 Task: Look for space in Zabīd, Yemen from 10th June, 2023 to 25th June, 2023 for 4 adults in price range Rs.10000 to Rs.15000. Place can be private room with 4 bedrooms having 4 beds and 4 bathrooms. Property type can be house, flat, guest house, hotel. Amenities needed are: wifi, TV, free parkinig on premises, gym, breakfast. Booking option can be shelf check-in. Required host language is English.
Action: Mouse moved to (456, 96)
Screenshot: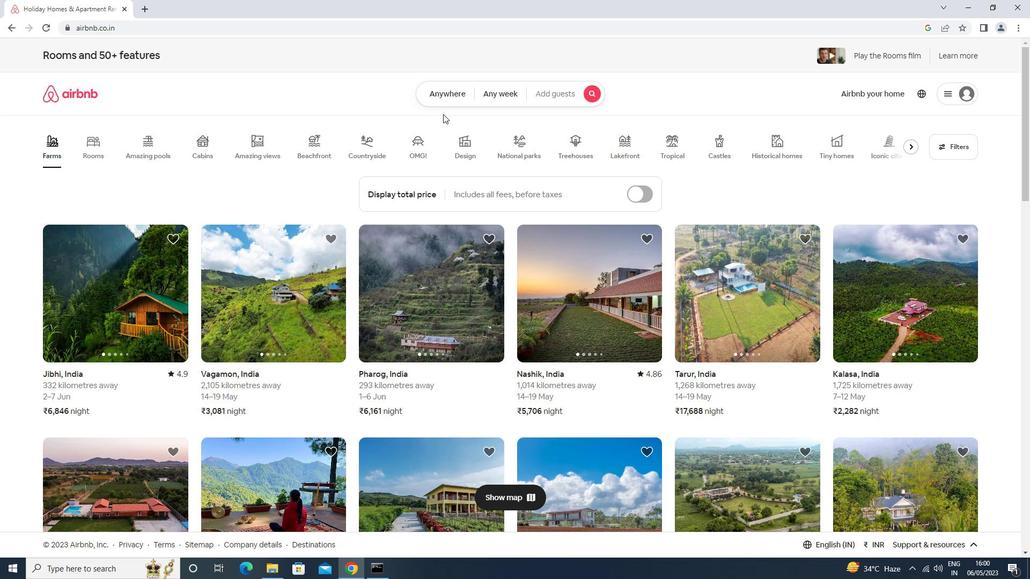 
Action: Mouse pressed left at (456, 96)
Screenshot: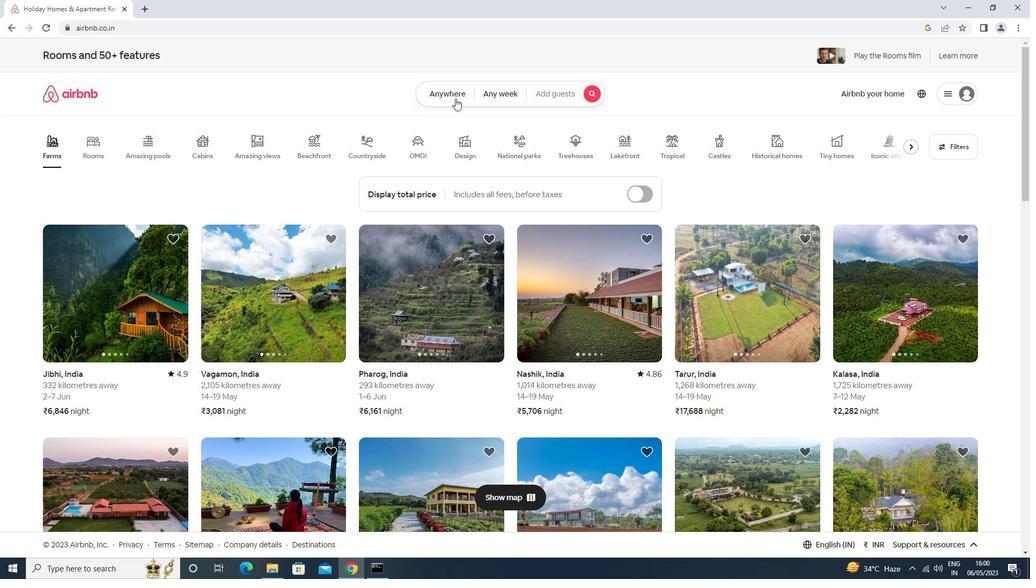 
Action: Mouse moved to (392, 125)
Screenshot: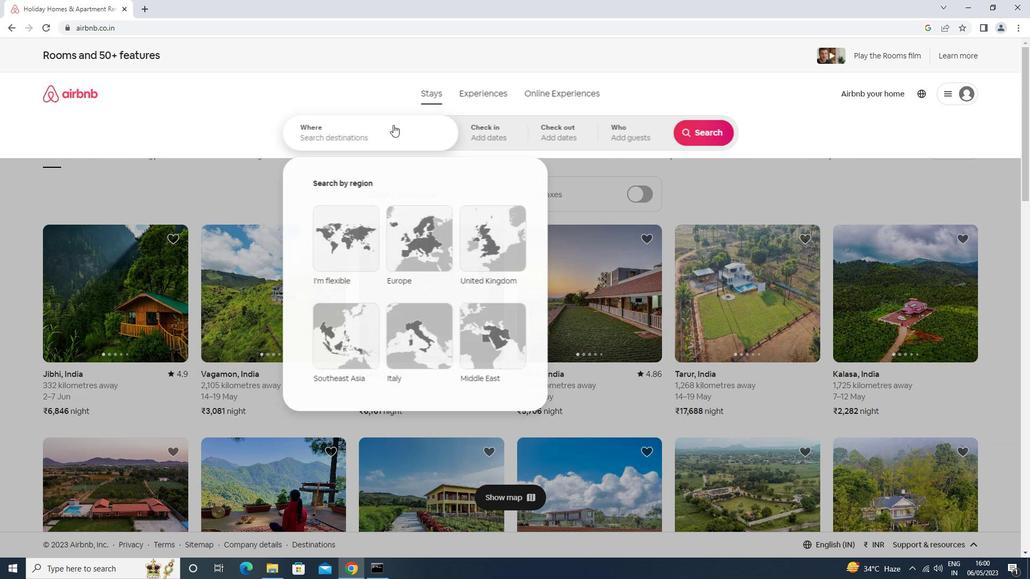 
Action: Mouse pressed left at (392, 125)
Screenshot: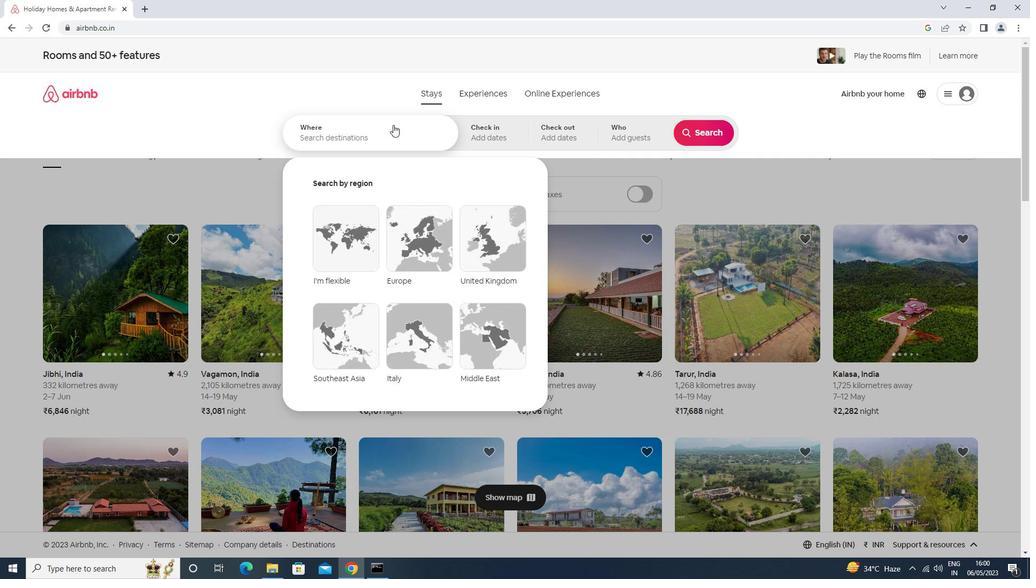 
Action: Key pressed <Key.shift>ZABID,<Key.space><Key.shift>K<Key.backspace><Key.shift>YEMEN<Key.down><Key.enter>
Screenshot: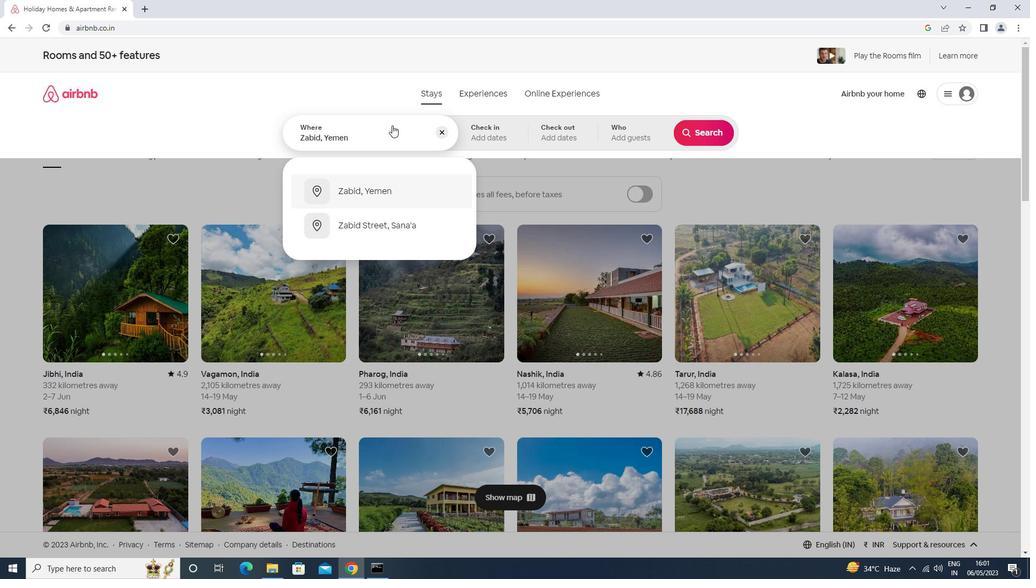 
Action: Mouse moved to (698, 290)
Screenshot: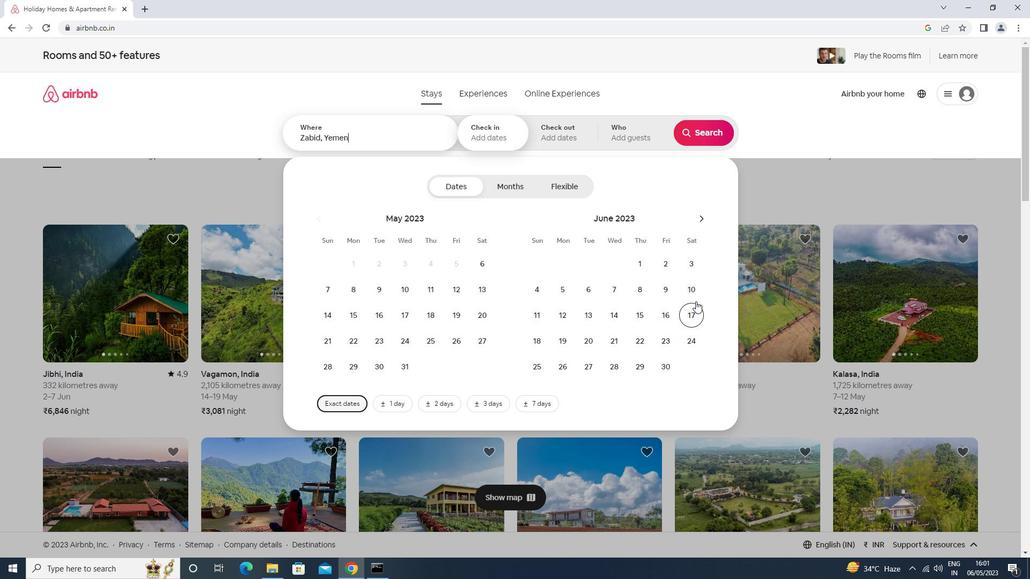 
Action: Mouse pressed left at (698, 290)
Screenshot: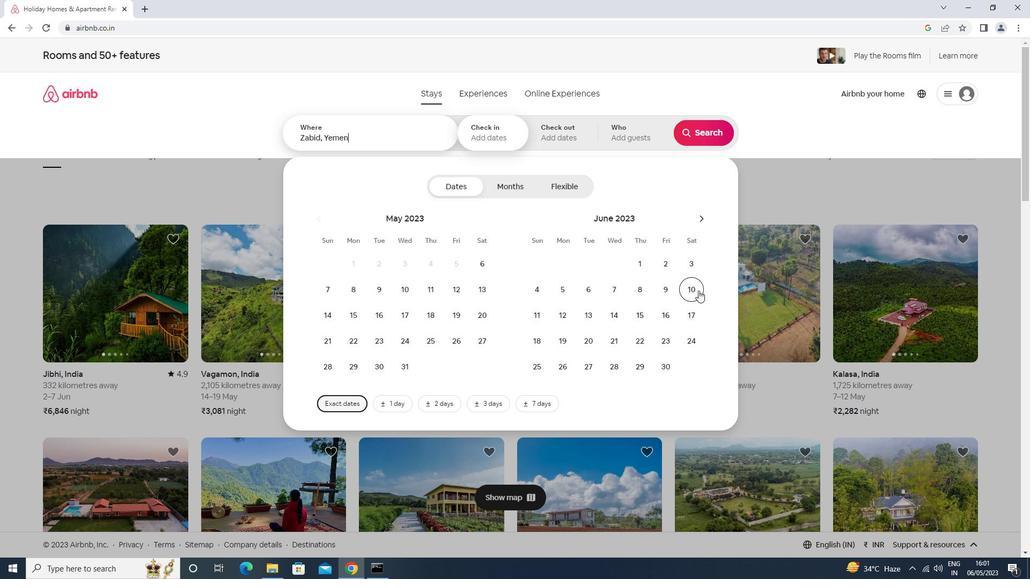
Action: Mouse moved to (531, 363)
Screenshot: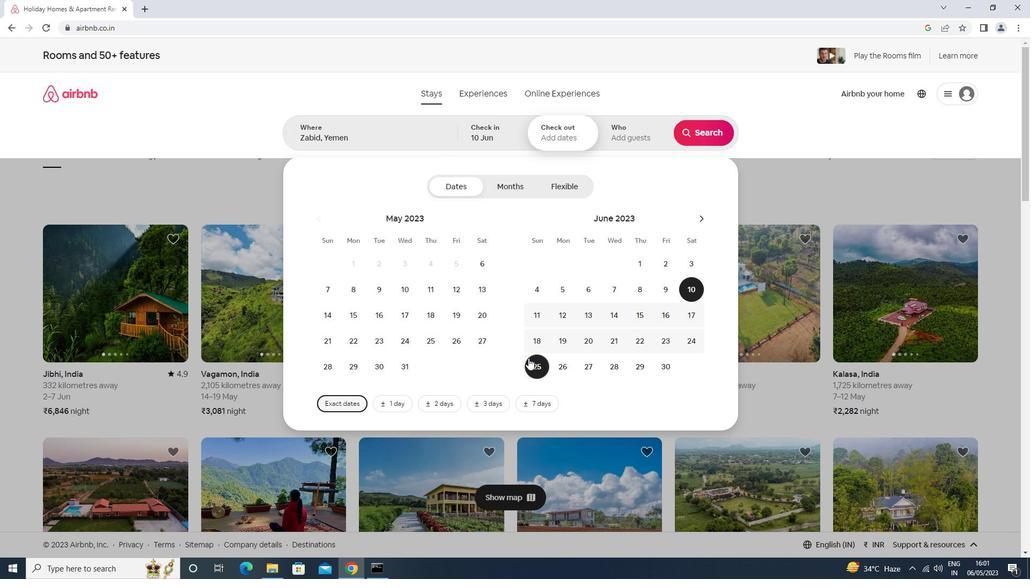 
Action: Mouse pressed left at (531, 363)
Screenshot: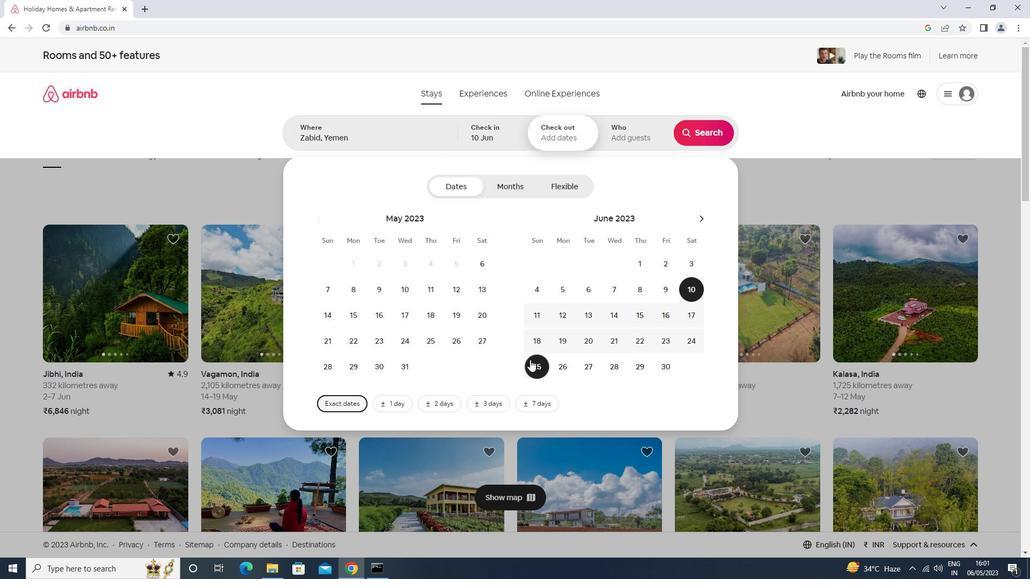 
Action: Mouse moved to (623, 137)
Screenshot: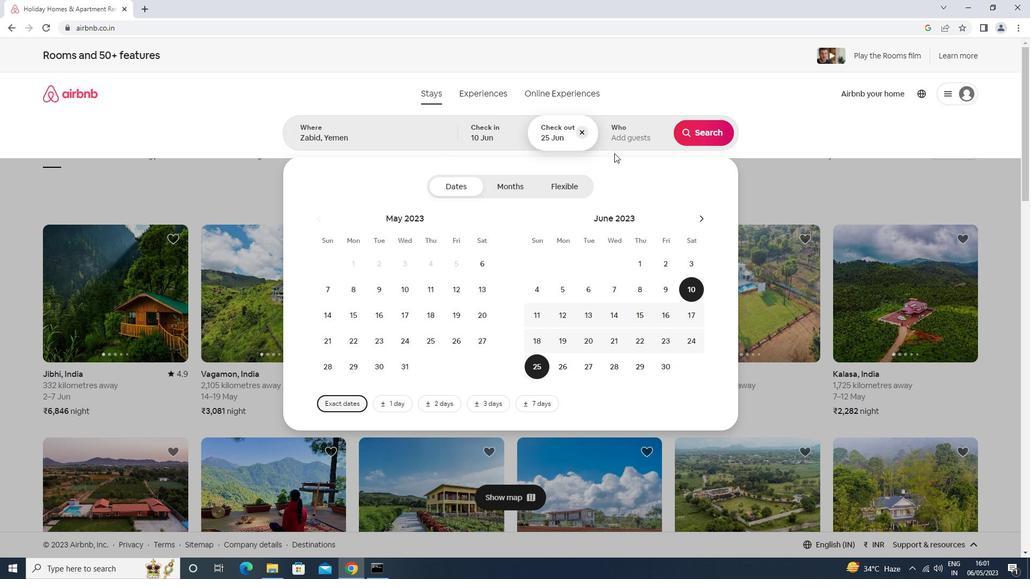 
Action: Mouse pressed left at (623, 137)
Screenshot: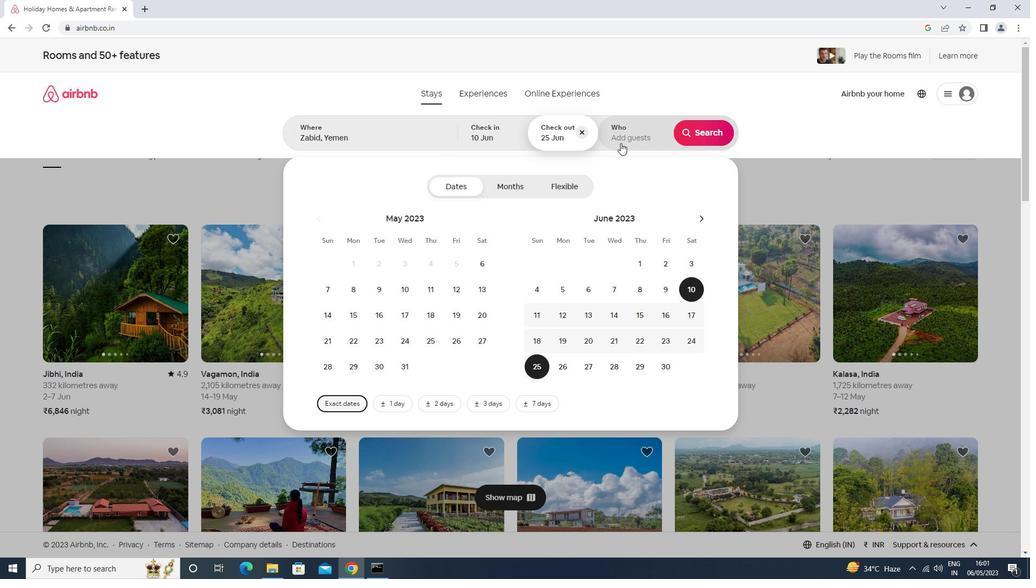 
Action: Mouse moved to (711, 188)
Screenshot: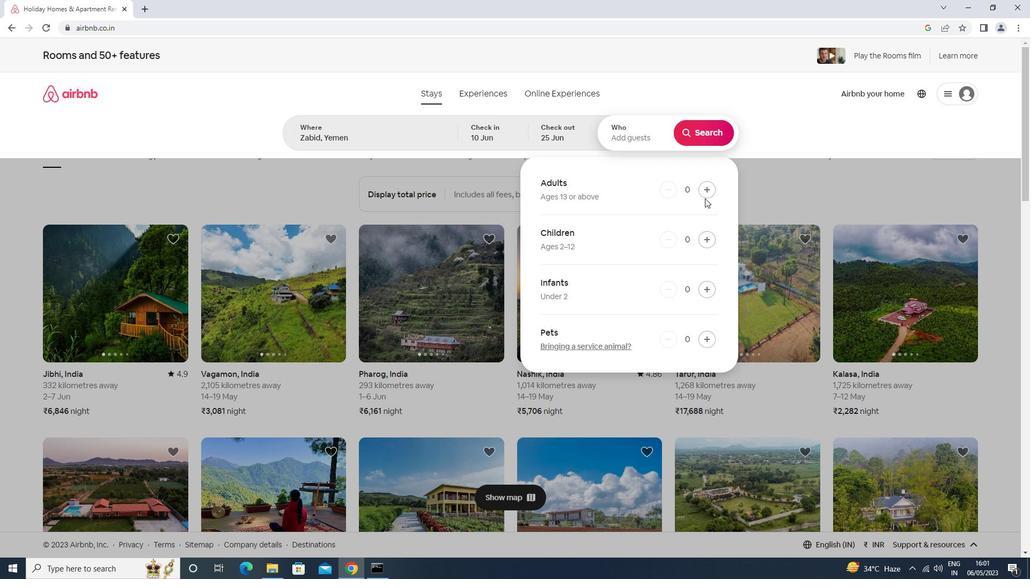 
Action: Mouse pressed left at (711, 188)
Screenshot: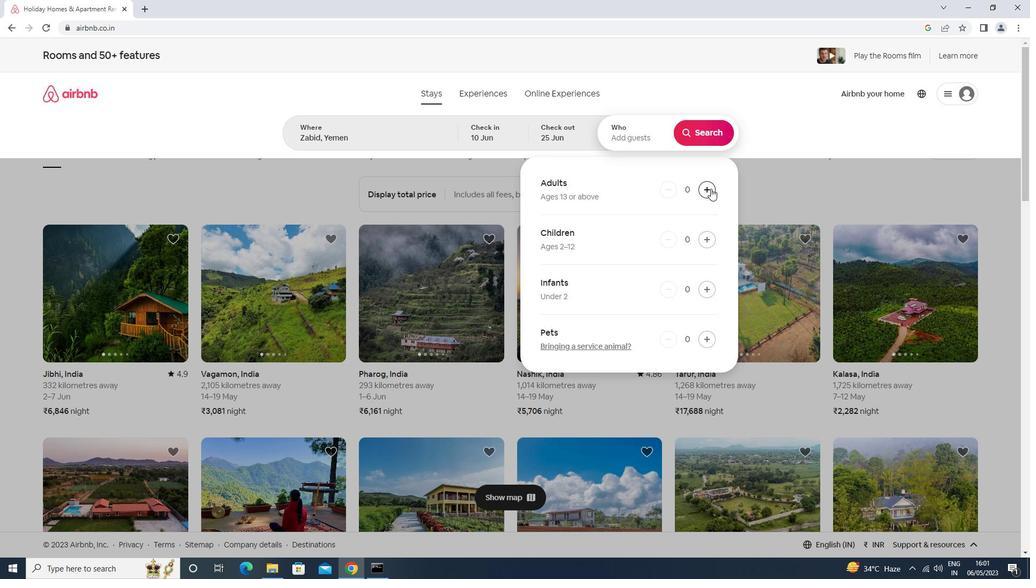 
Action: Mouse pressed left at (711, 188)
Screenshot: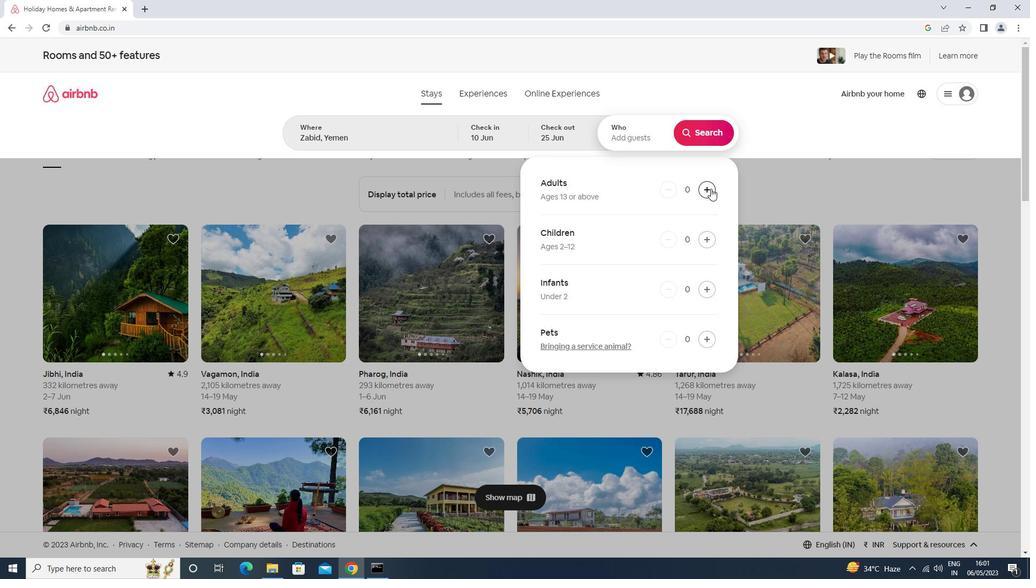
Action: Mouse pressed left at (711, 188)
Screenshot: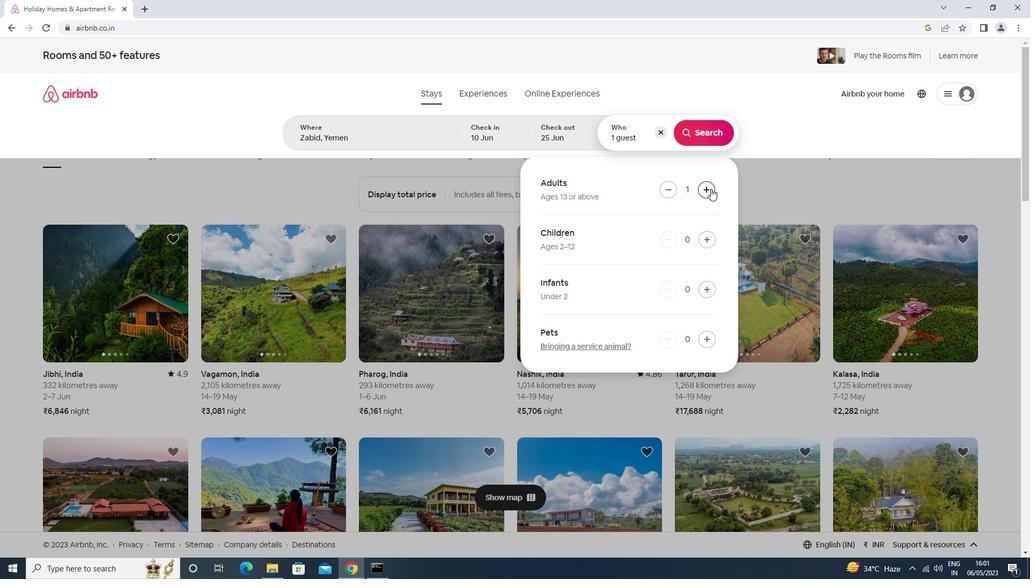 
Action: Mouse pressed left at (711, 188)
Screenshot: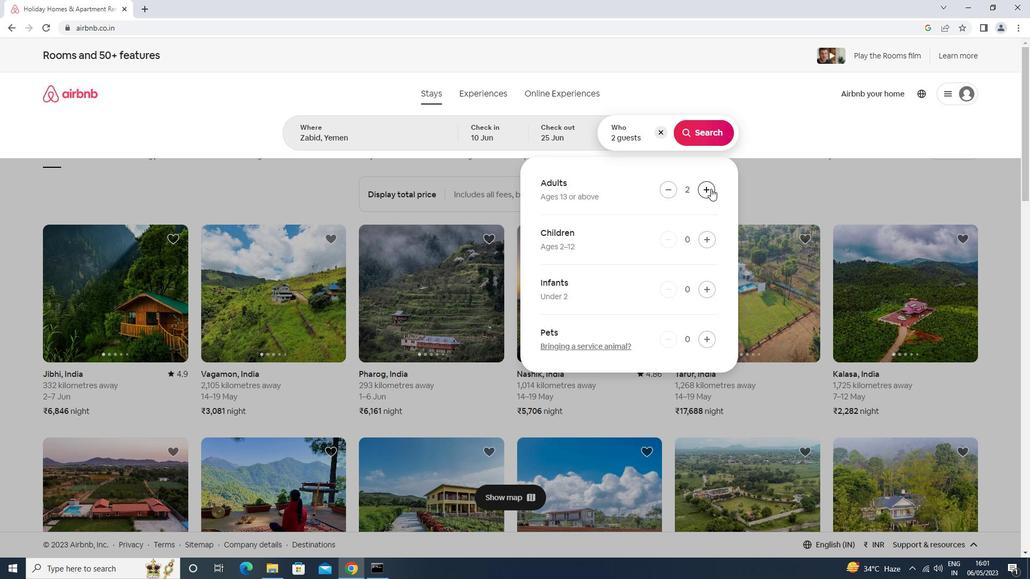 
Action: Mouse moved to (694, 133)
Screenshot: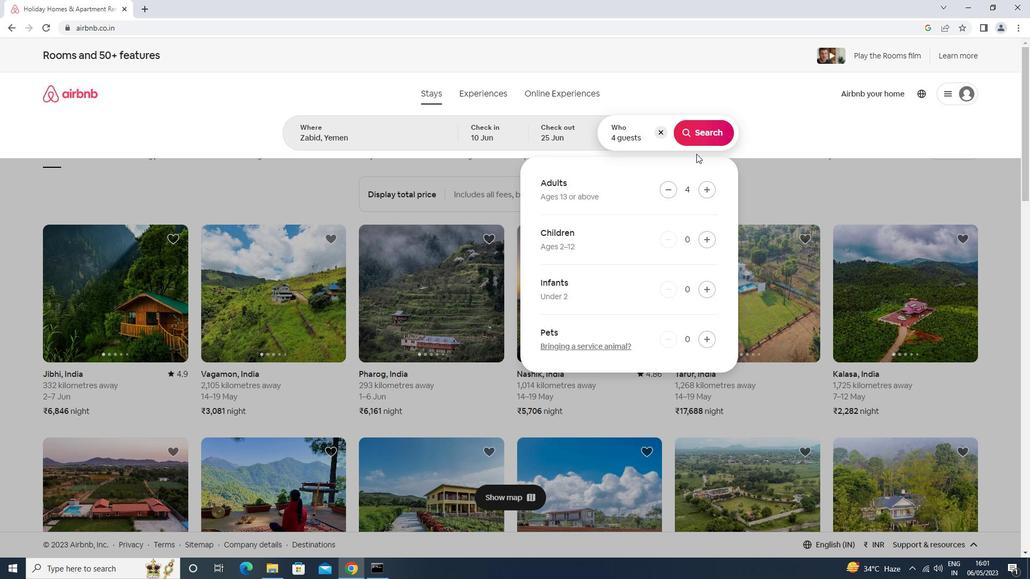
Action: Mouse pressed left at (694, 133)
Screenshot: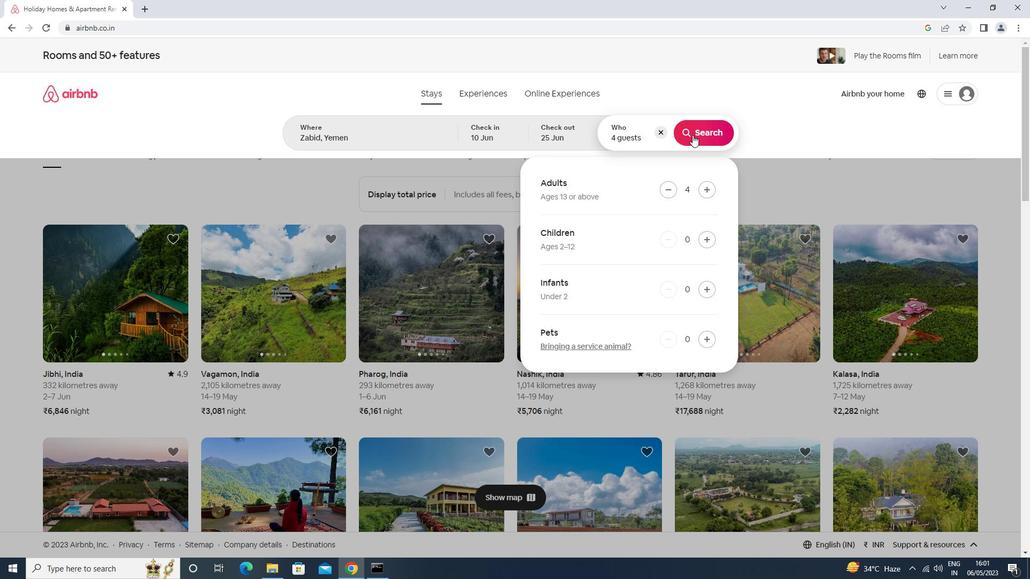 
Action: Mouse moved to (978, 102)
Screenshot: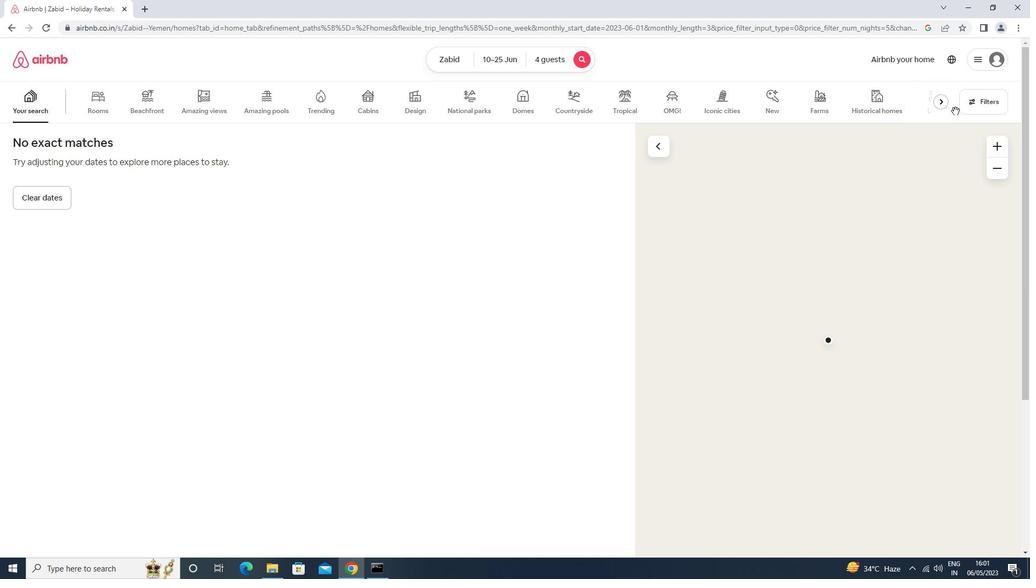
Action: Mouse pressed left at (978, 102)
Screenshot: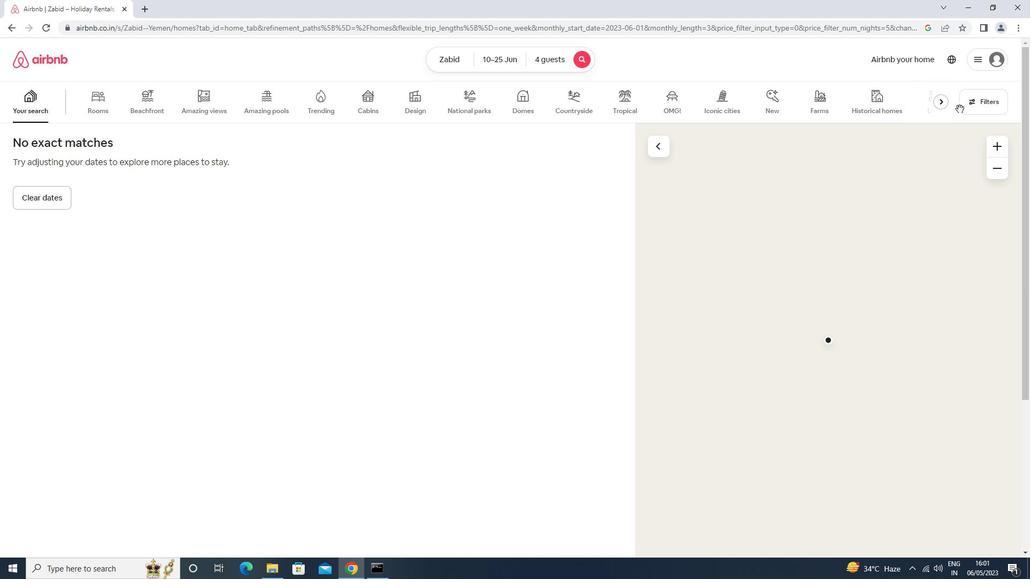 
Action: Mouse moved to (410, 369)
Screenshot: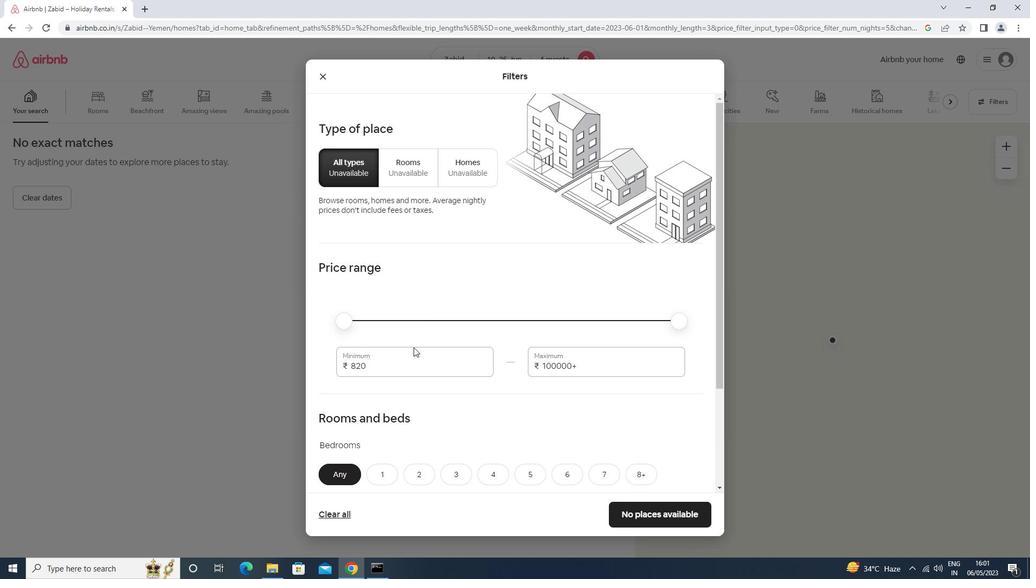 
Action: Mouse pressed left at (410, 369)
Screenshot: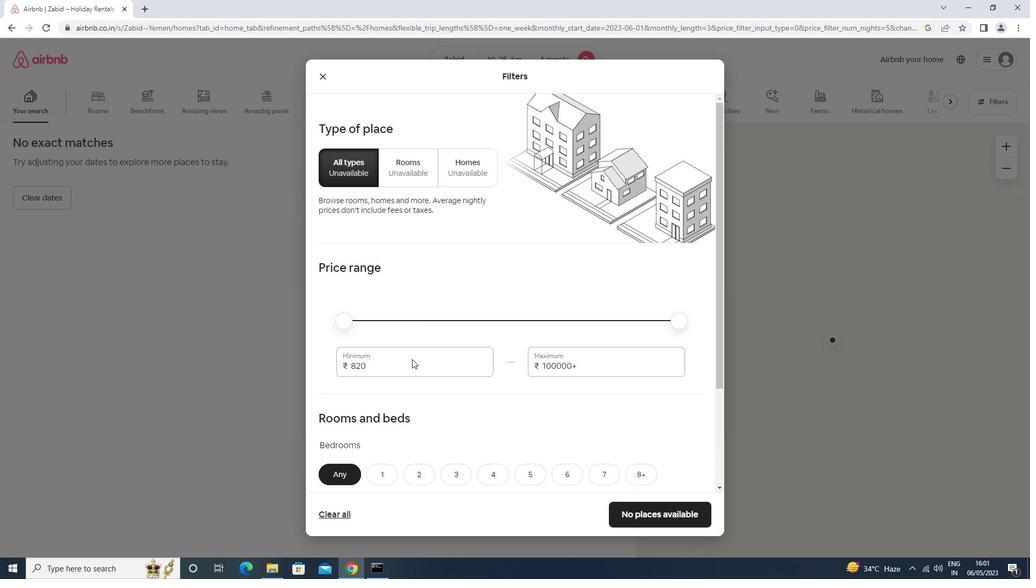 
Action: Mouse moved to (410, 369)
Screenshot: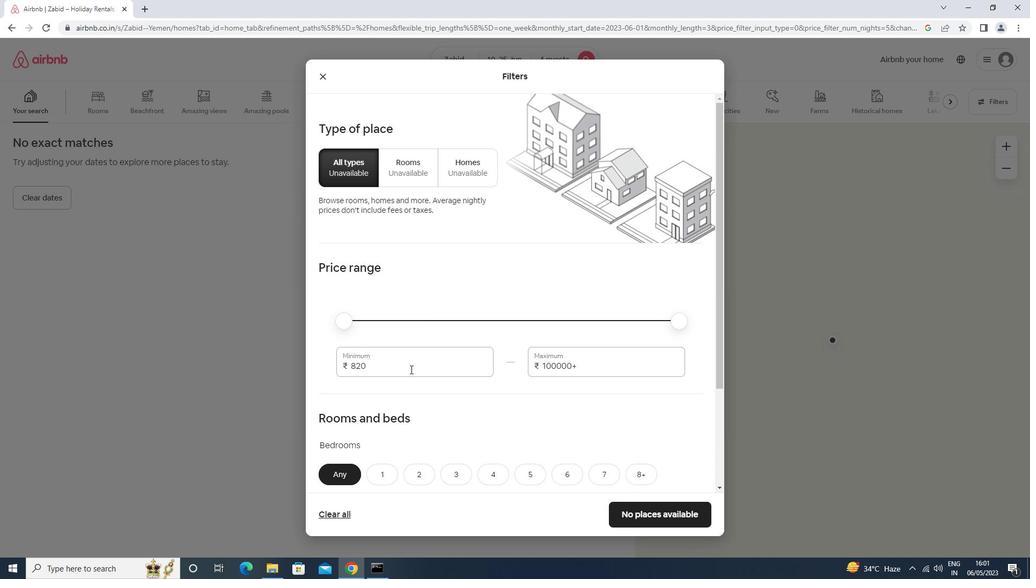 
Action: Key pressed <Key.backspace><Key.backspace><Key.backspace><Key.f12>10000<Key.tab>15000
Screenshot: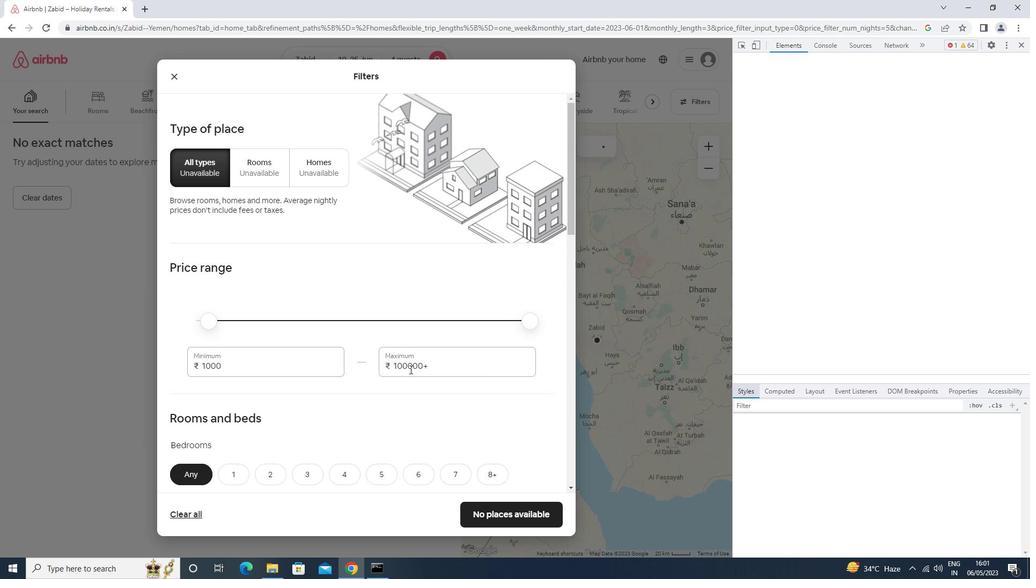 
Action: Mouse scrolled (410, 369) with delta (0, 0)
Screenshot: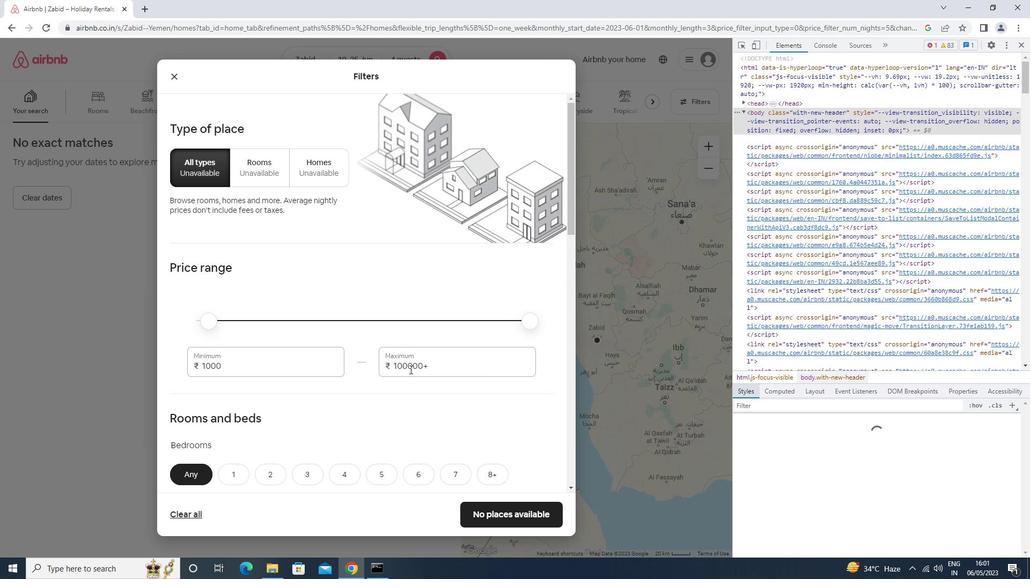 
Action: Mouse scrolled (410, 369) with delta (0, 0)
Screenshot: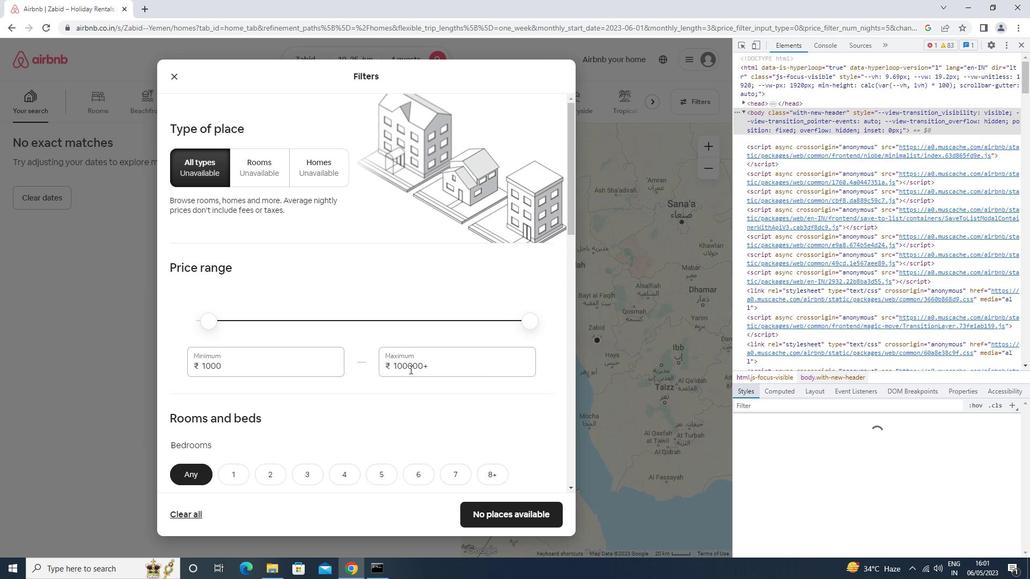 
Action: Mouse scrolled (410, 369) with delta (0, 0)
Screenshot: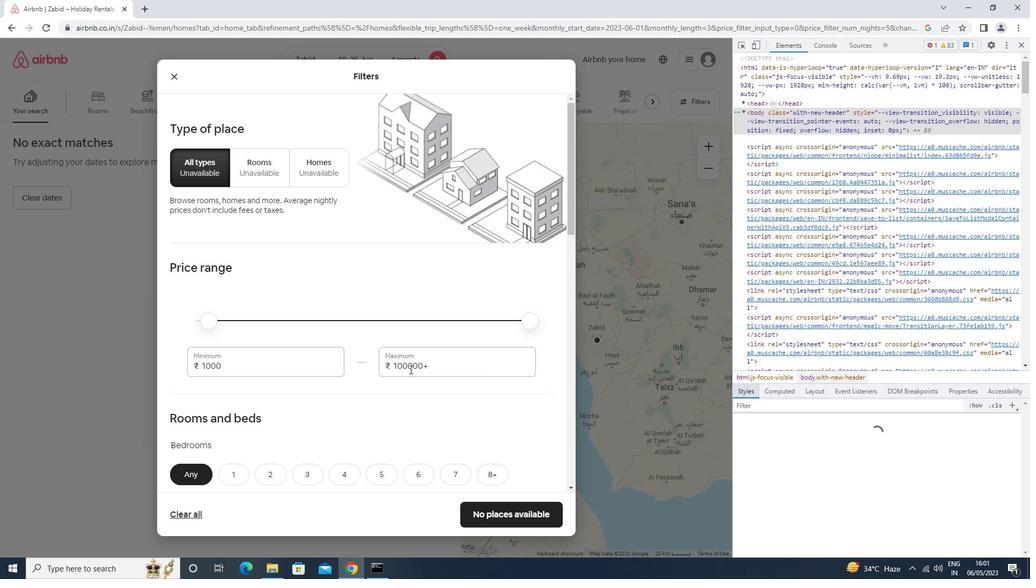 
Action: Mouse scrolled (410, 369) with delta (0, 0)
Screenshot: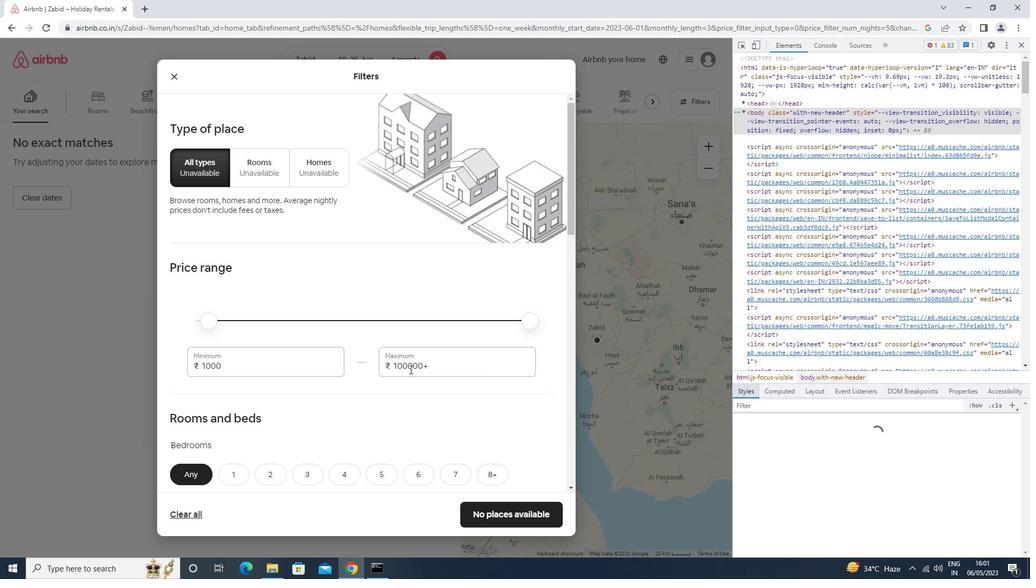 
Action: Mouse scrolled (410, 369) with delta (0, 0)
Screenshot: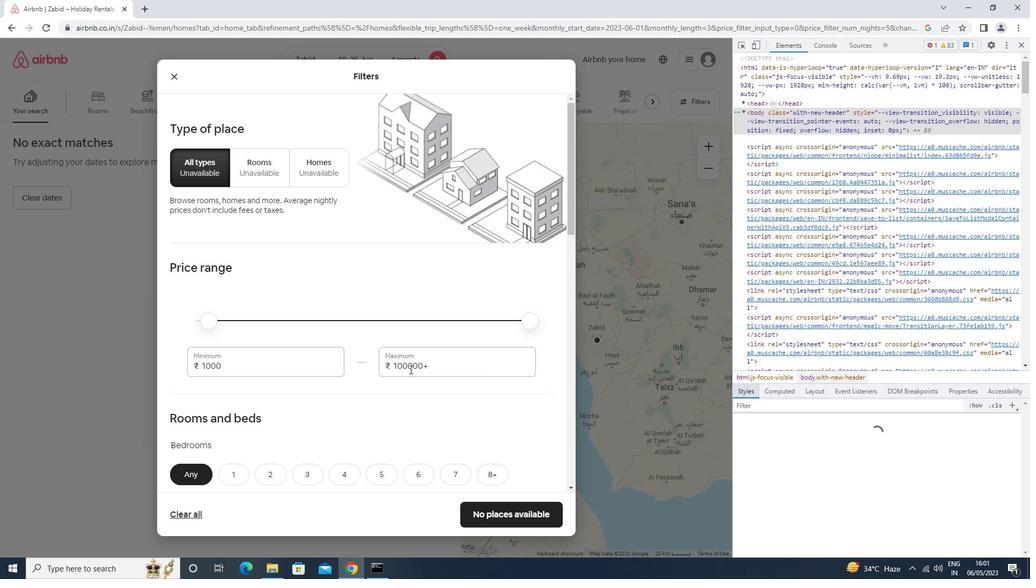 
Action: Mouse moved to (332, 205)
Screenshot: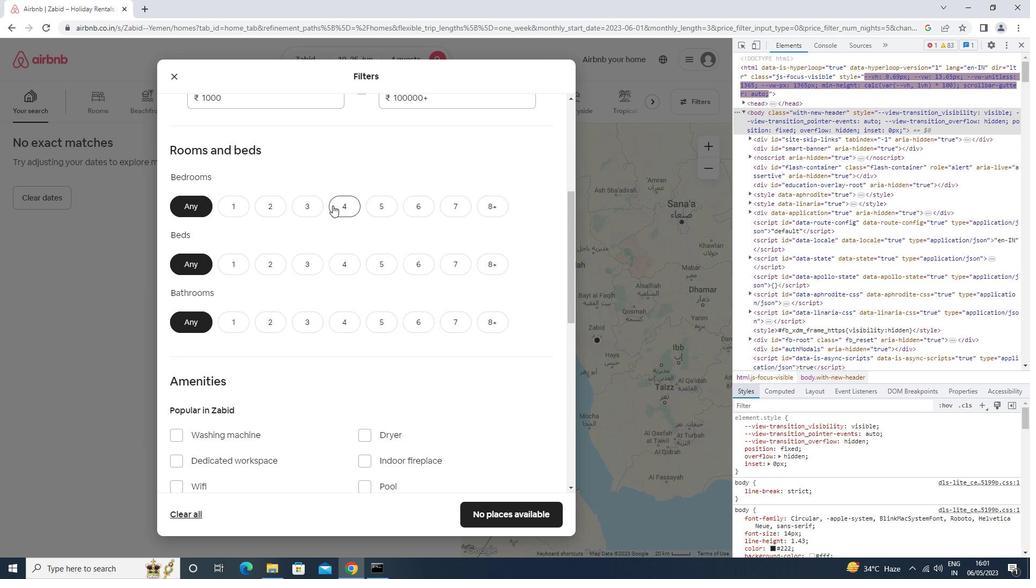 
Action: Mouse pressed left at (332, 205)
Screenshot: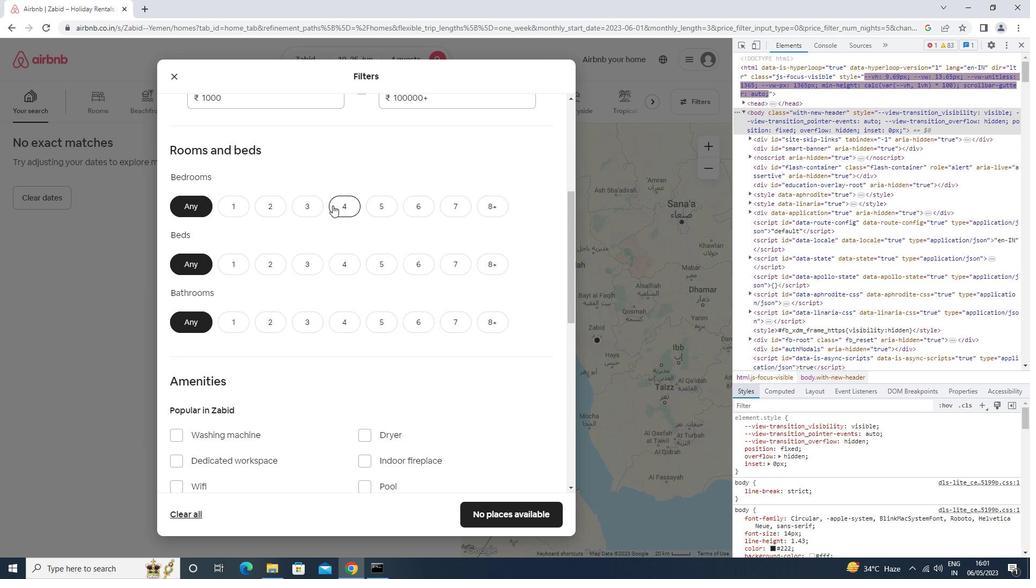 
Action: Mouse moved to (336, 260)
Screenshot: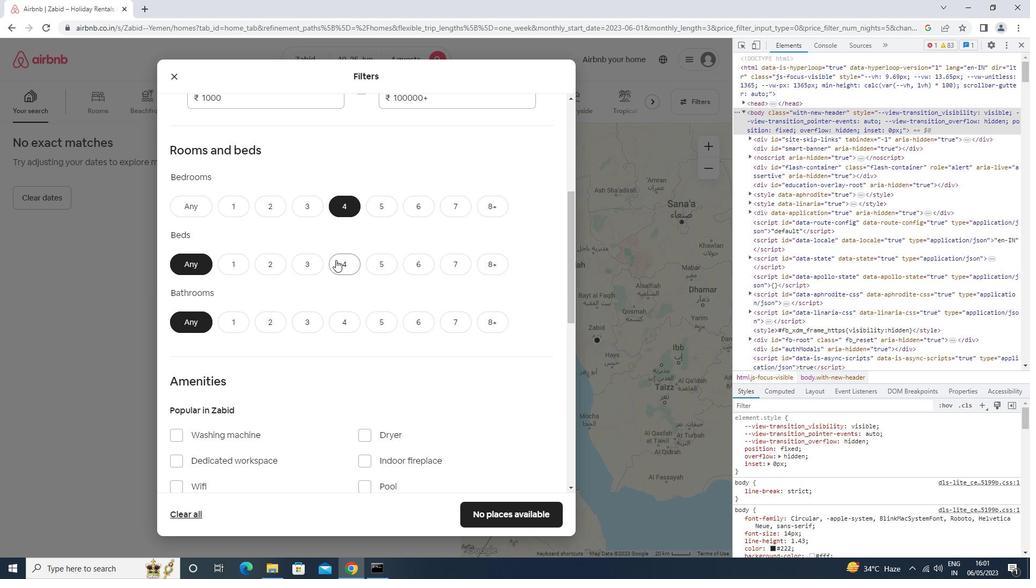 
Action: Mouse pressed left at (336, 260)
Screenshot: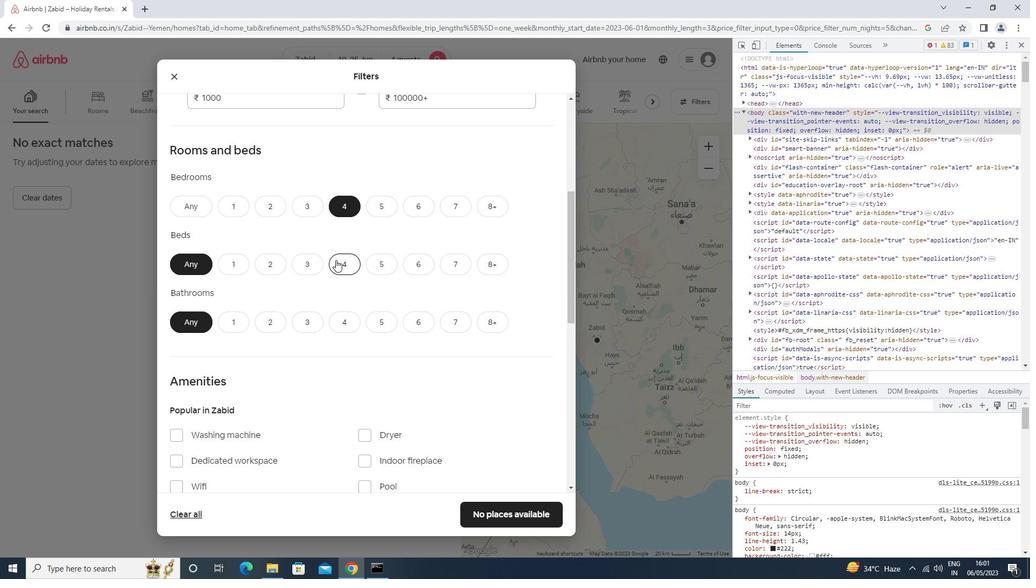 
Action: Mouse moved to (347, 324)
Screenshot: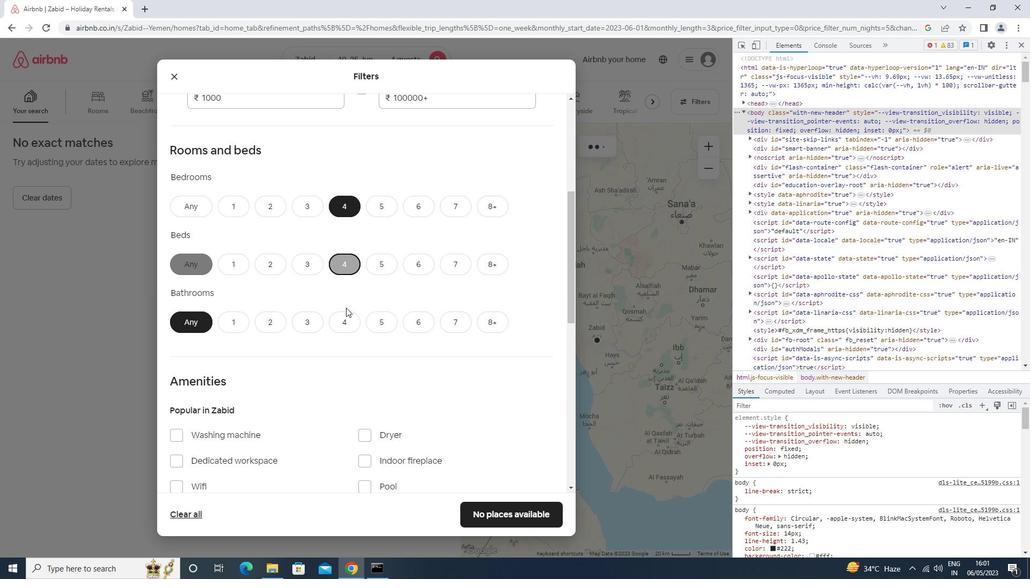 
Action: Mouse pressed left at (347, 324)
Screenshot: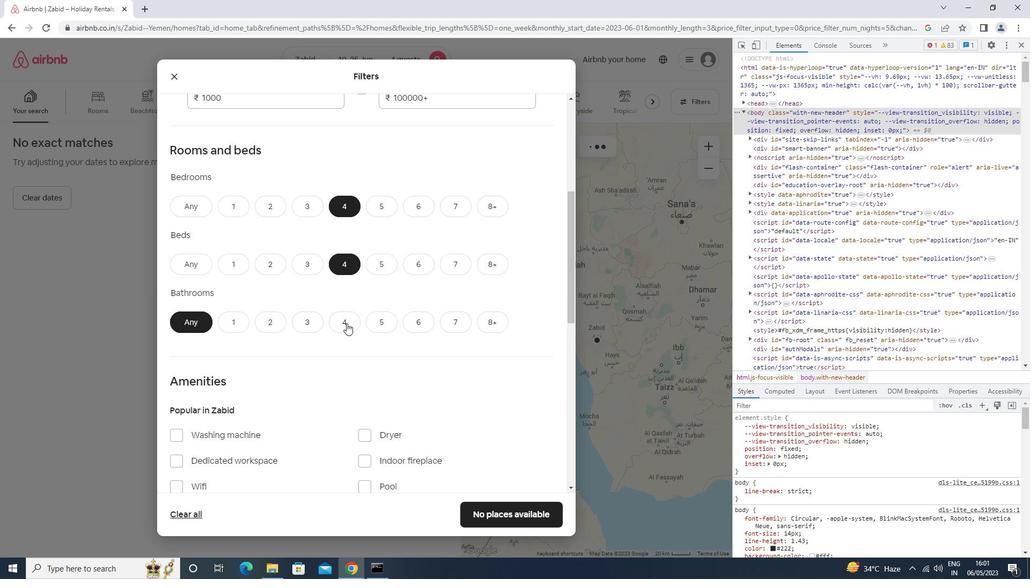 
Action: Mouse moved to (347, 321)
Screenshot: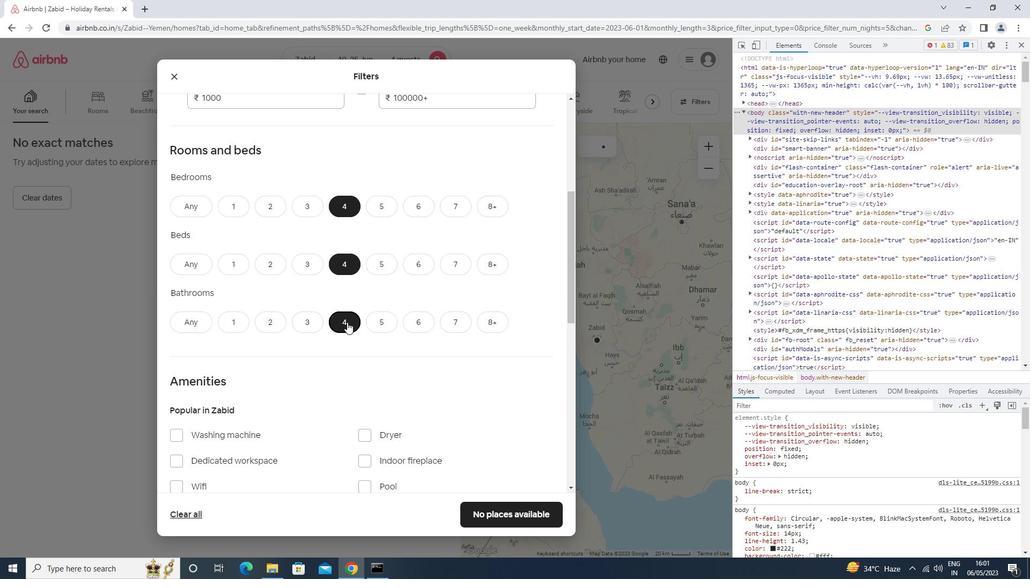 
Action: Mouse scrolled (347, 320) with delta (0, 0)
Screenshot: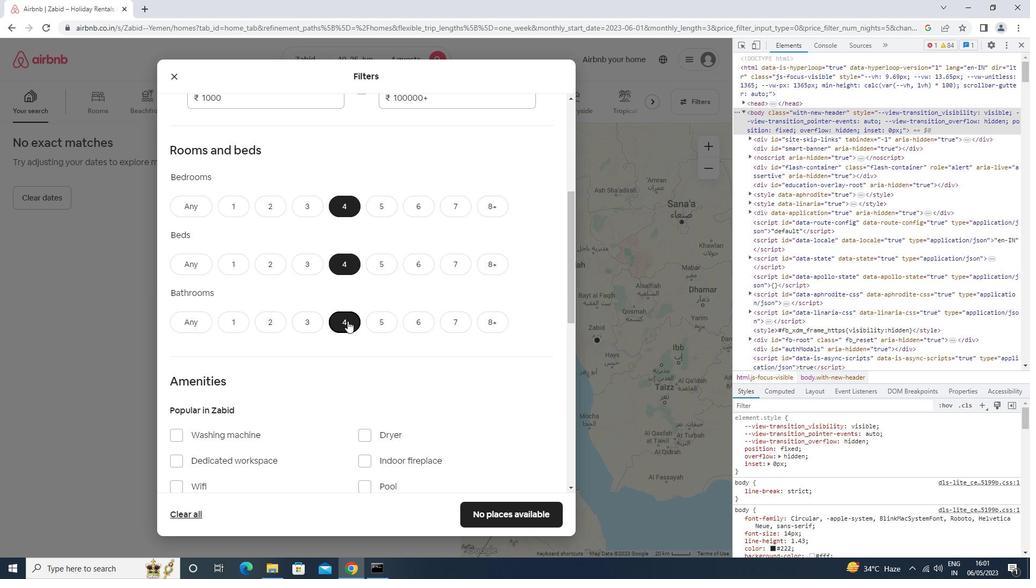 
Action: Mouse scrolled (347, 320) with delta (0, 0)
Screenshot: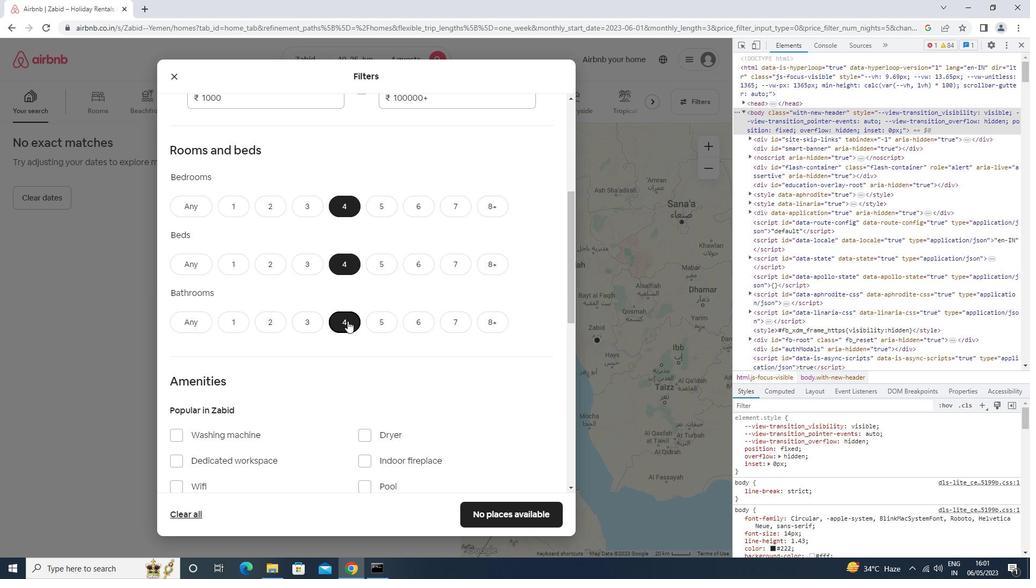 
Action: Mouse scrolled (347, 320) with delta (0, 0)
Screenshot: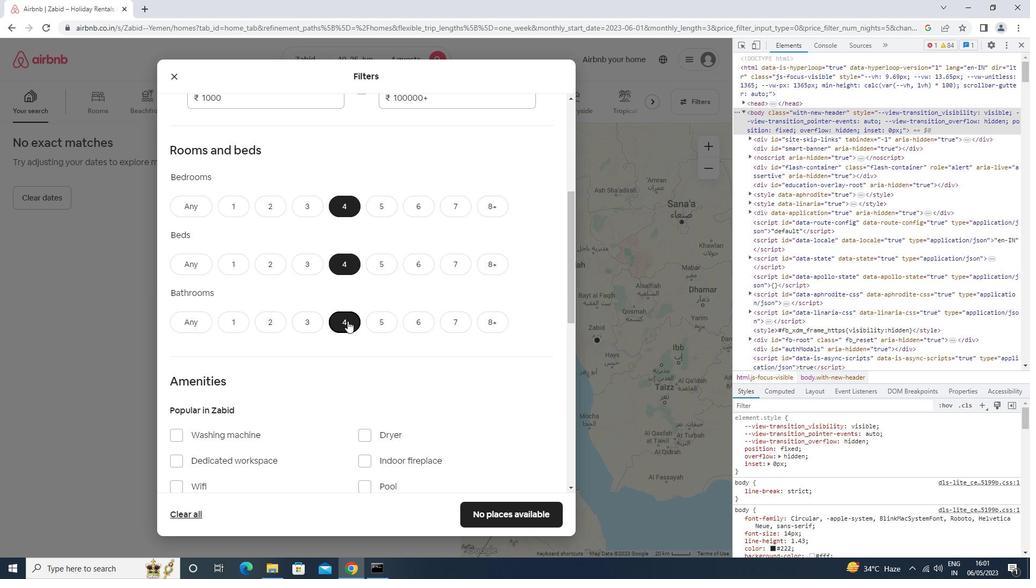 
Action: Mouse moved to (198, 347)
Screenshot: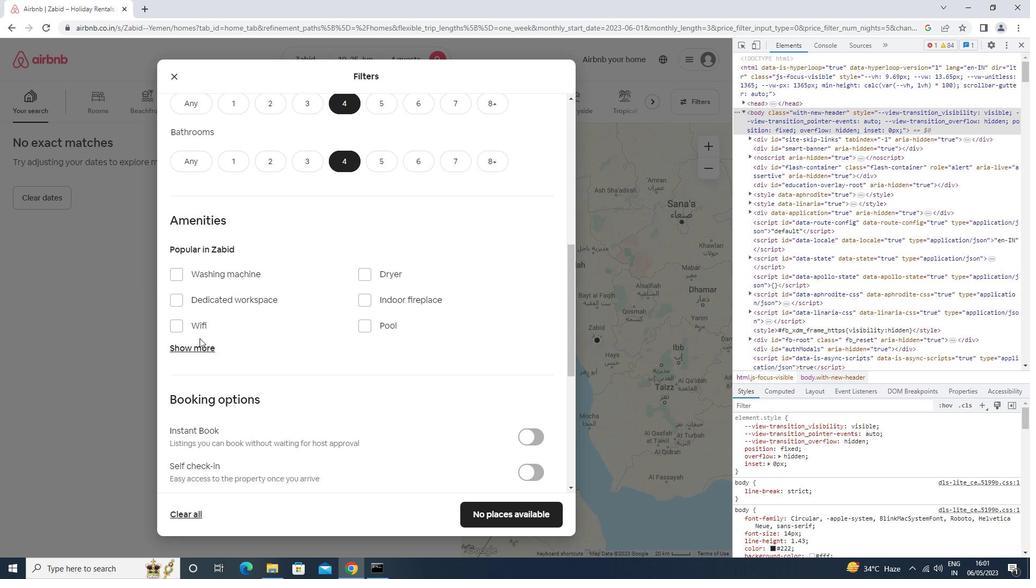 
Action: Mouse pressed left at (198, 347)
Screenshot: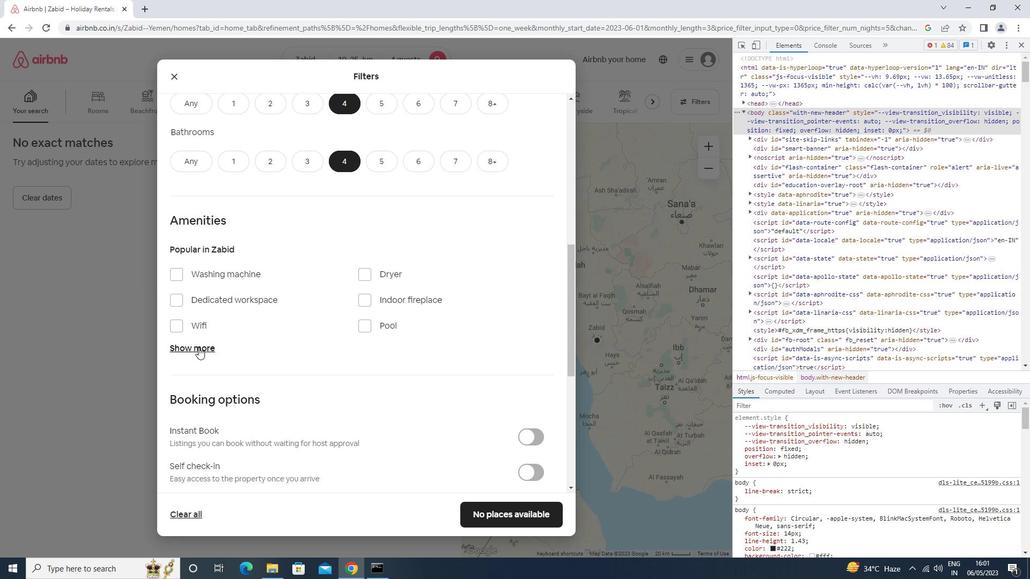 
Action: Mouse moved to (206, 328)
Screenshot: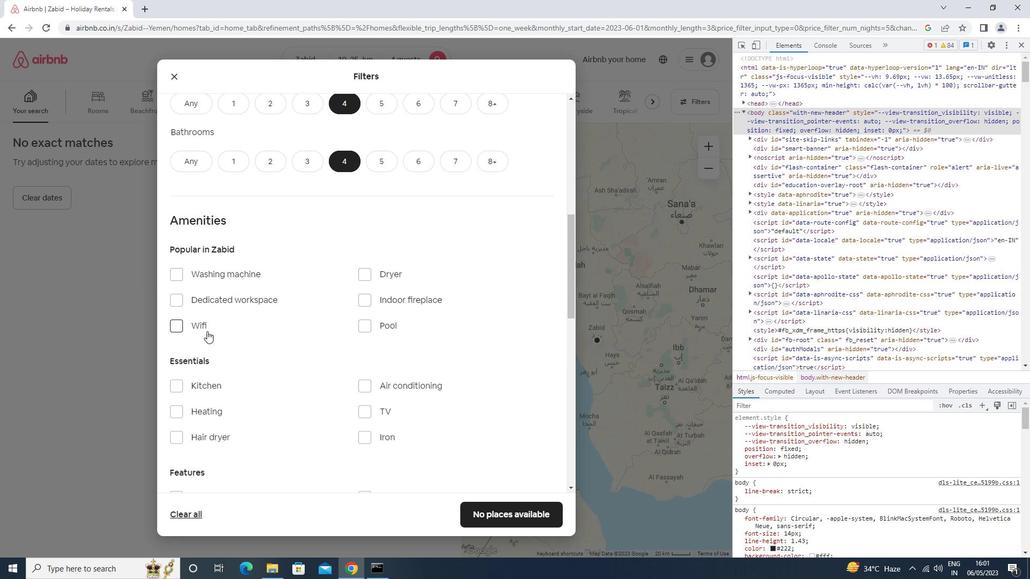 
Action: Mouse pressed left at (206, 328)
Screenshot: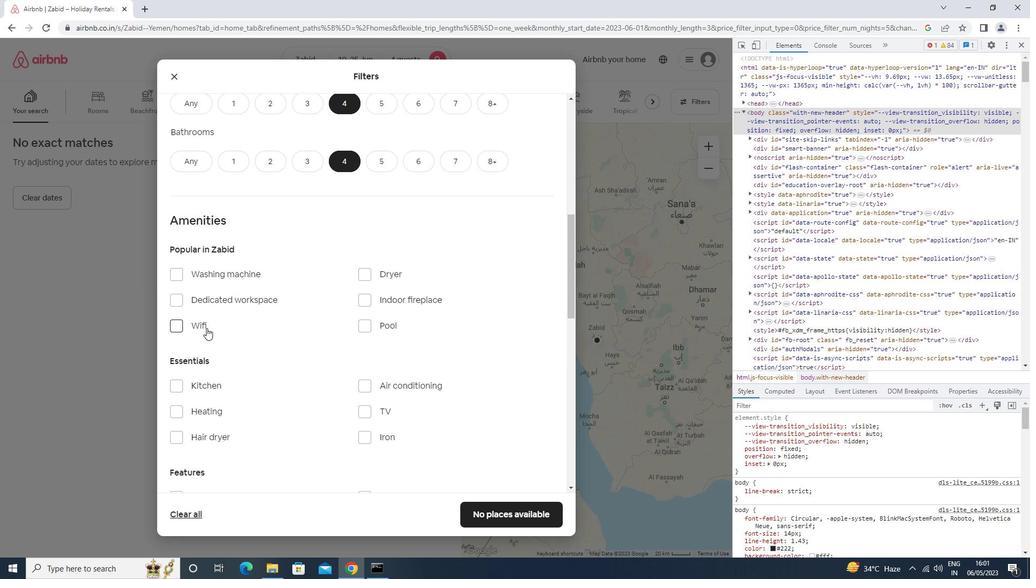 
Action: Mouse moved to (339, 346)
Screenshot: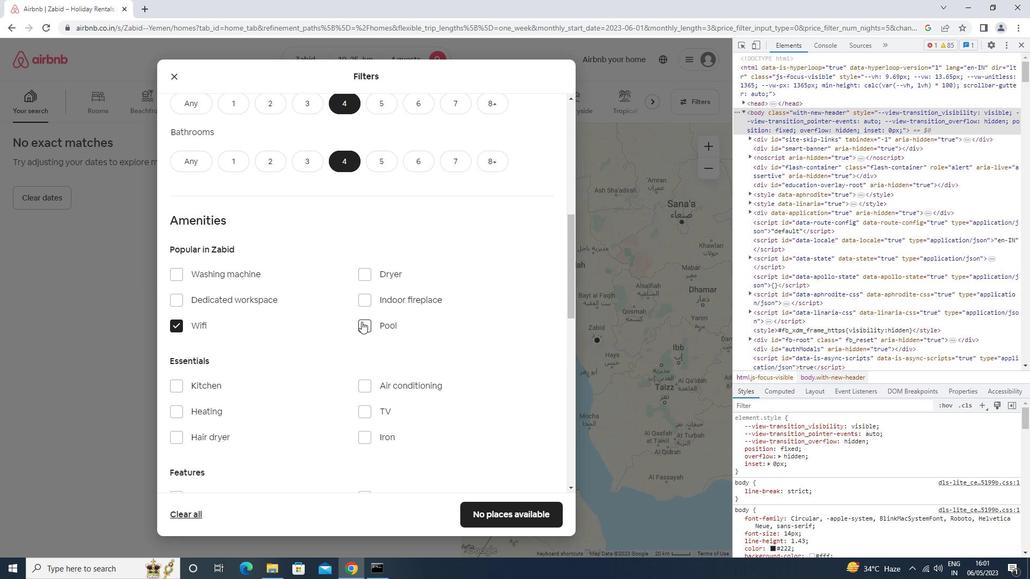 
Action: Mouse scrolled (339, 346) with delta (0, 0)
Screenshot: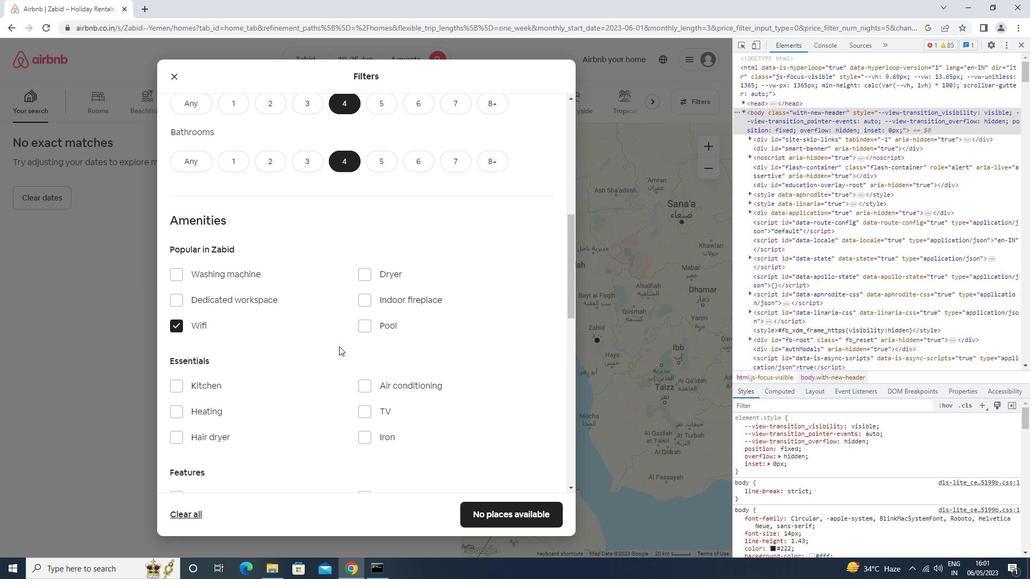
Action: Mouse scrolled (339, 346) with delta (0, 0)
Screenshot: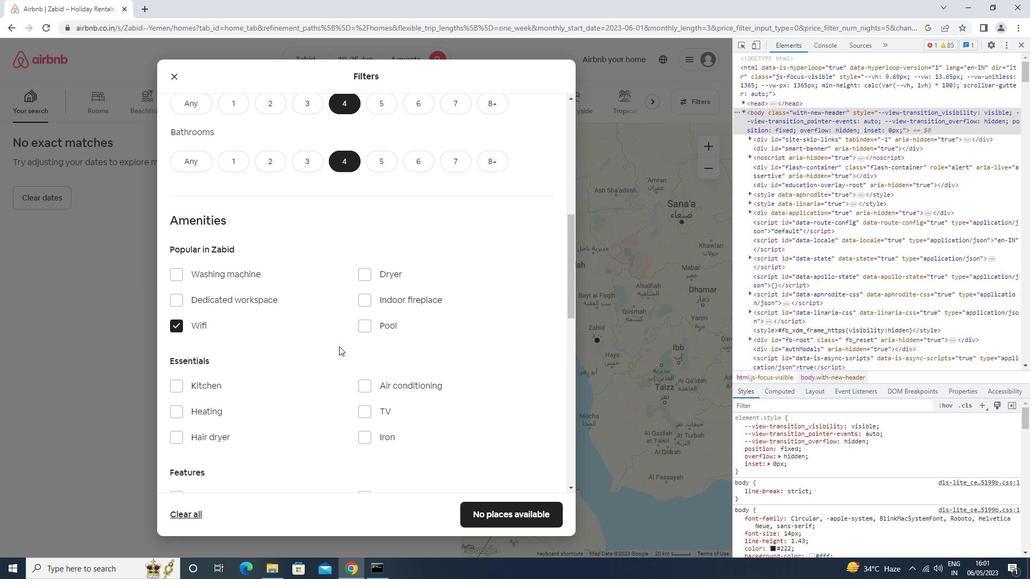 
Action: Mouse moved to (378, 312)
Screenshot: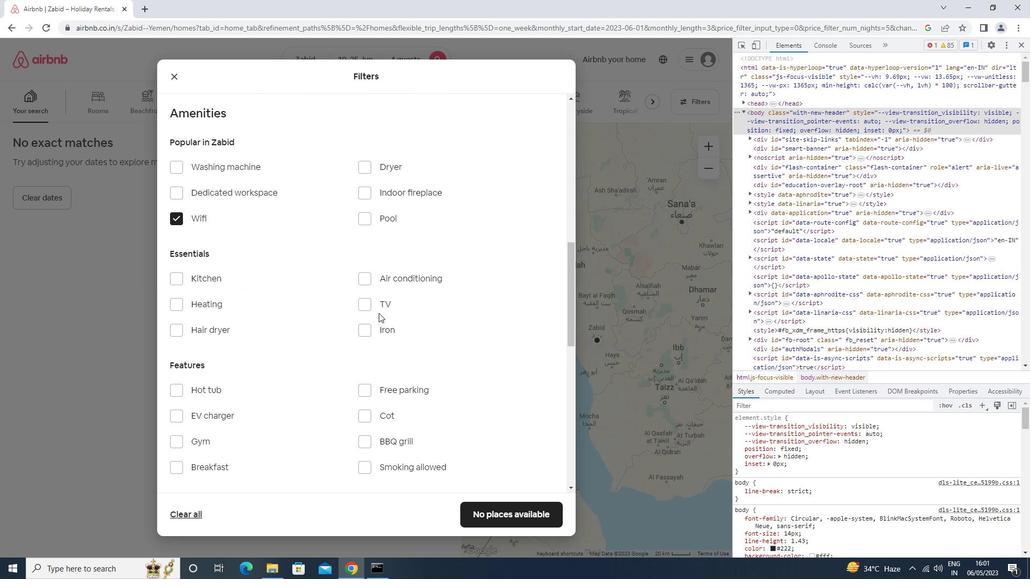 
Action: Mouse pressed left at (378, 312)
Screenshot: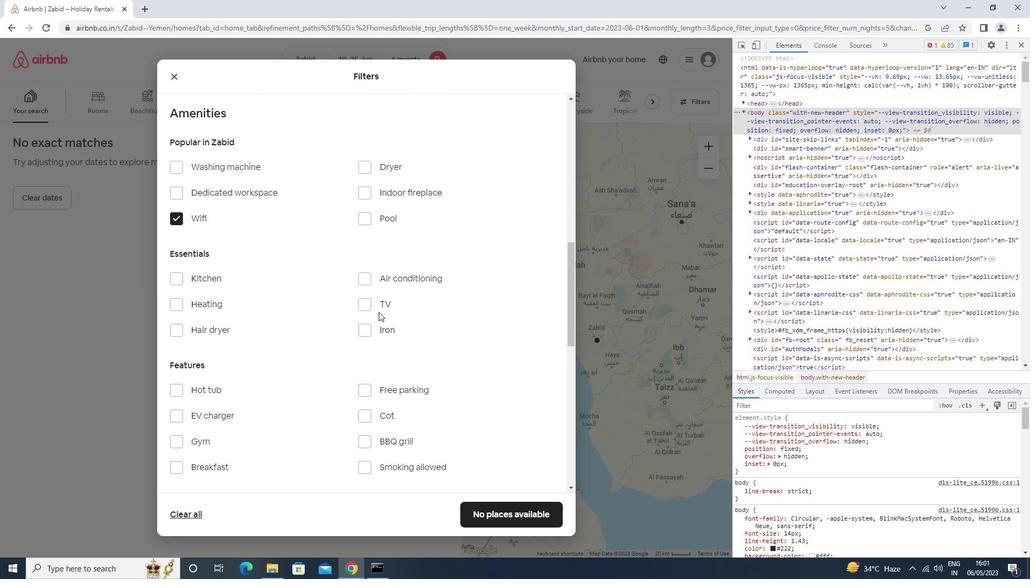 
Action: Mouse moved to (371, 309)
Screenshot: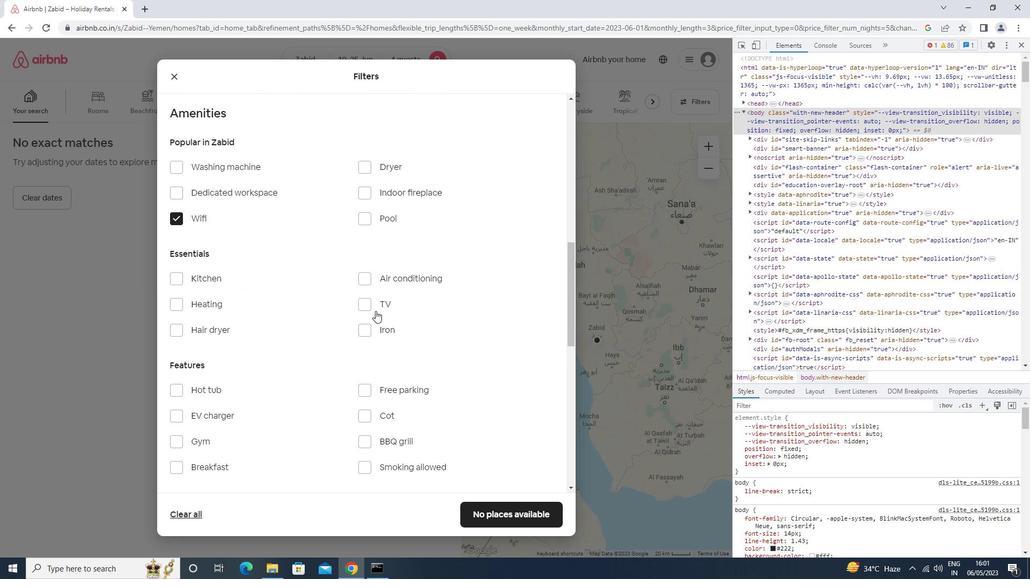 
Action: Mouse pressed left at (371, 309)
Screenshot: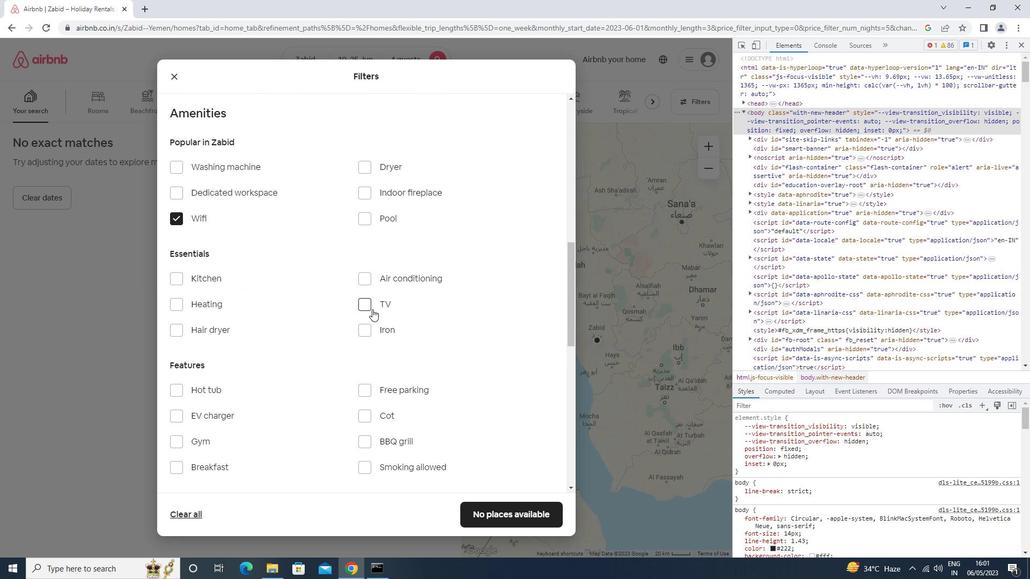 
Action: Mouse scrolled (371, 308) with delta (0, 0)
Screenshot: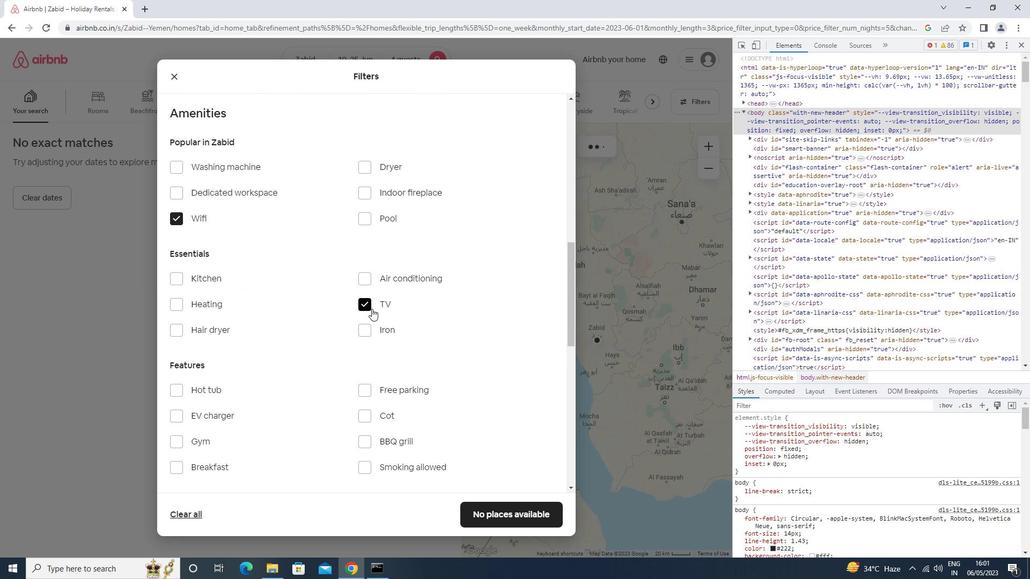 
Action: Mouse scrolled (371, 308) with delta (0, 0)
Screenshot: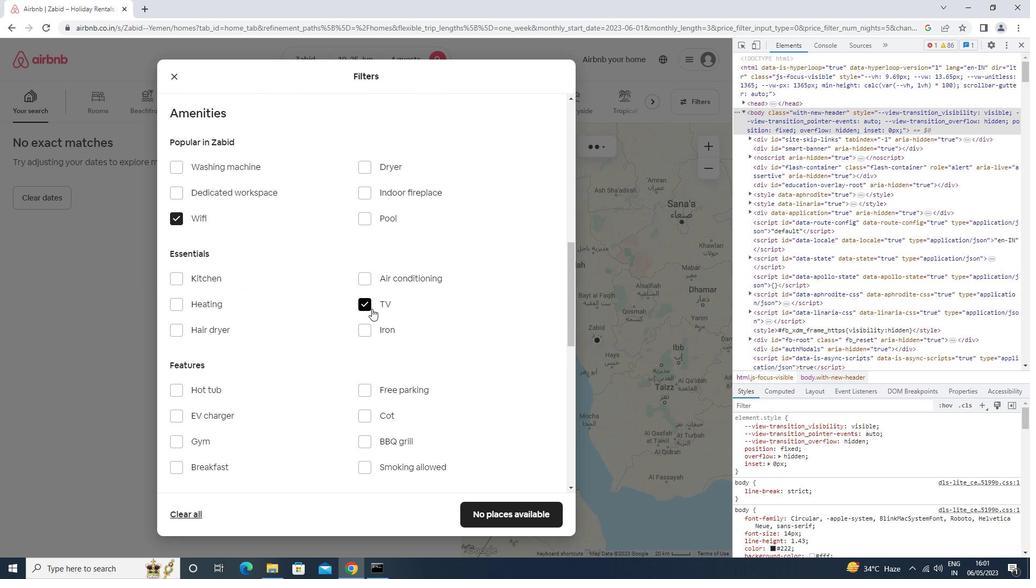 
Action: Mouse scrolled (371, 308) with delta (0, 0)
Screenshot: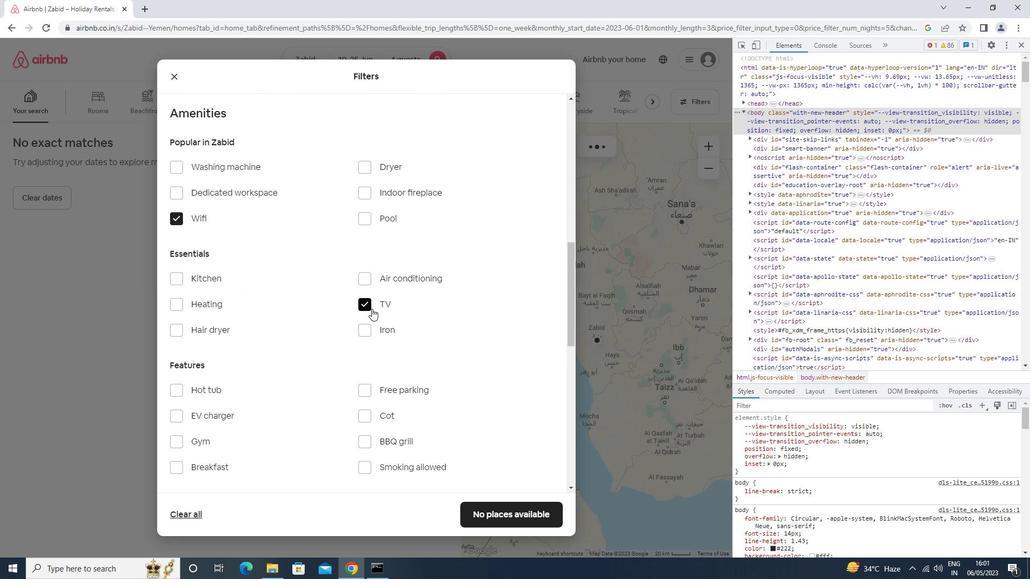 
Action: Mouse moved to (197, 280)
Screenshot: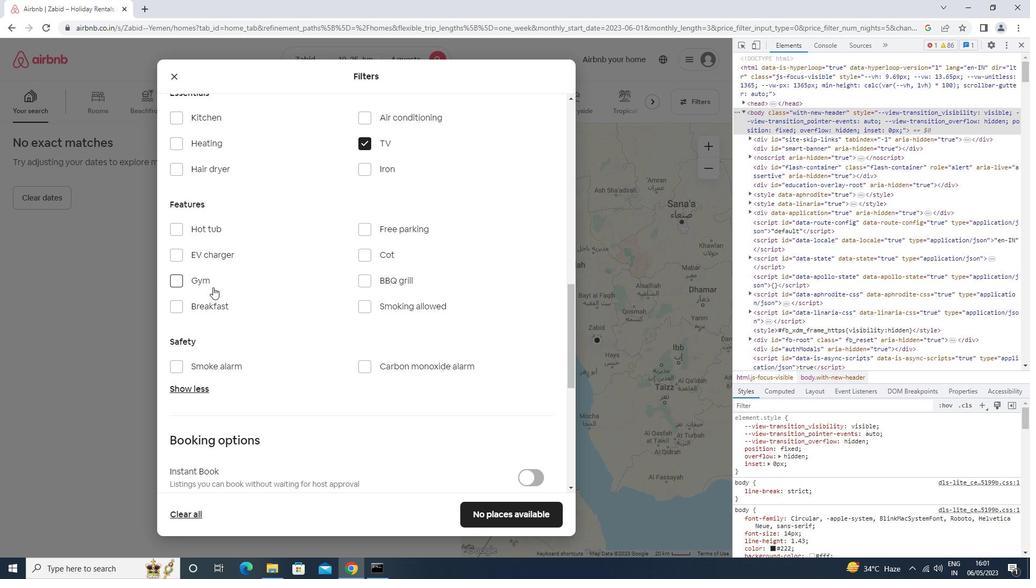 
Action: Mouse pressed left at (197, 280)
Screenshot: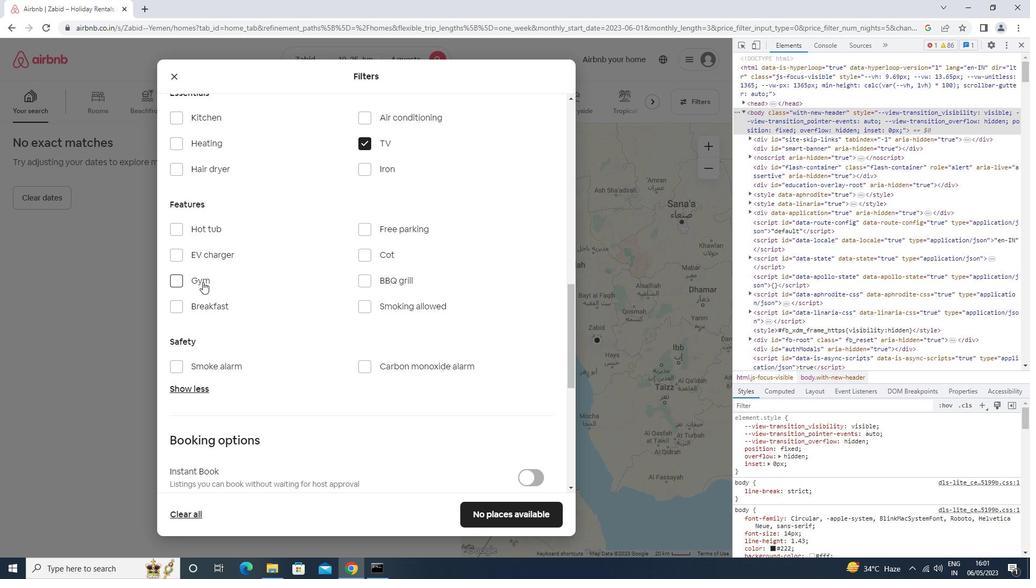 
Action: Mouse moved to (209, 304)
Screenshot: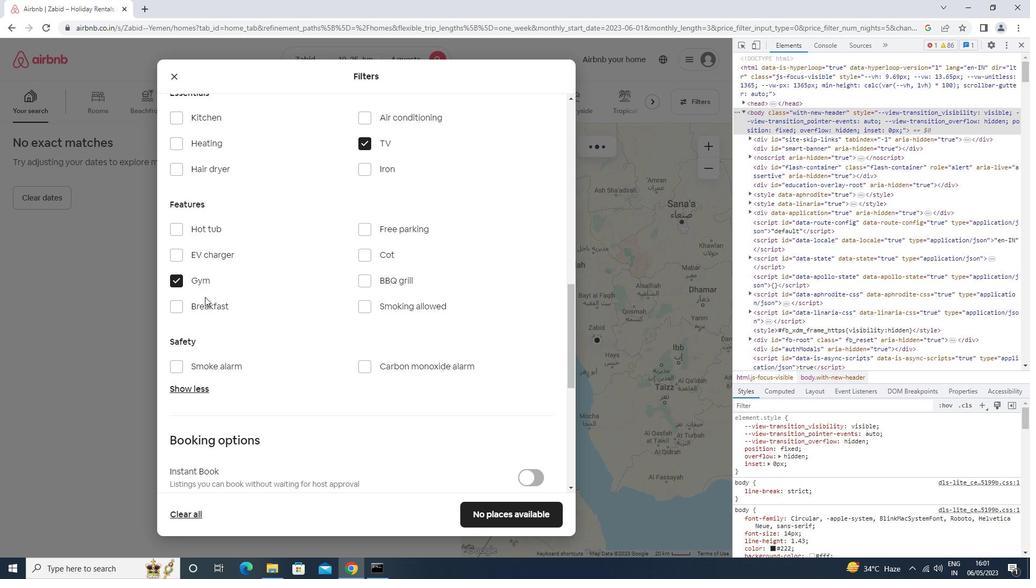 
Action: Mouse pressed left at (209, 304)
Screenshot: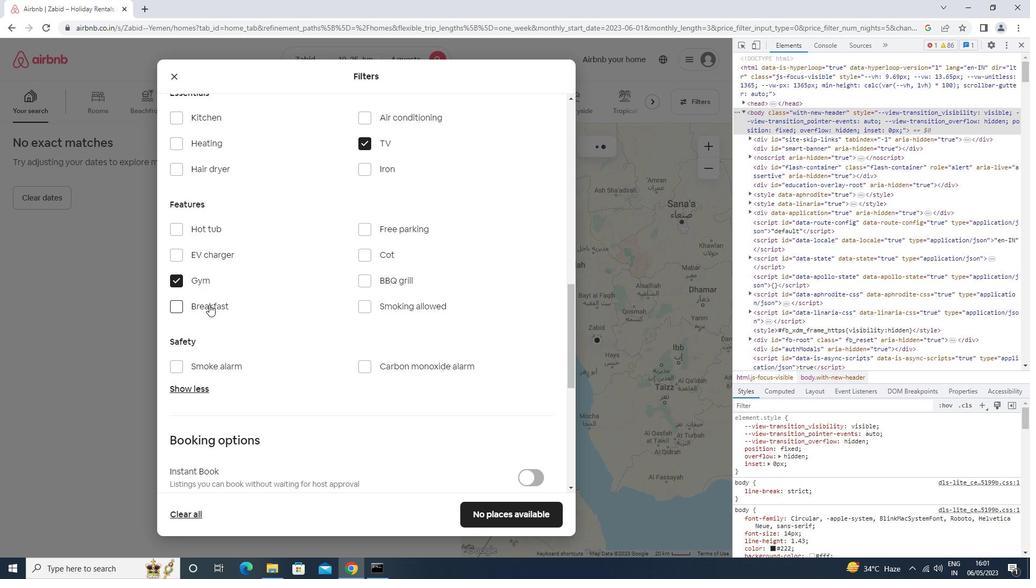 
Action: Mouse moved to (256, 291)
Screenshot: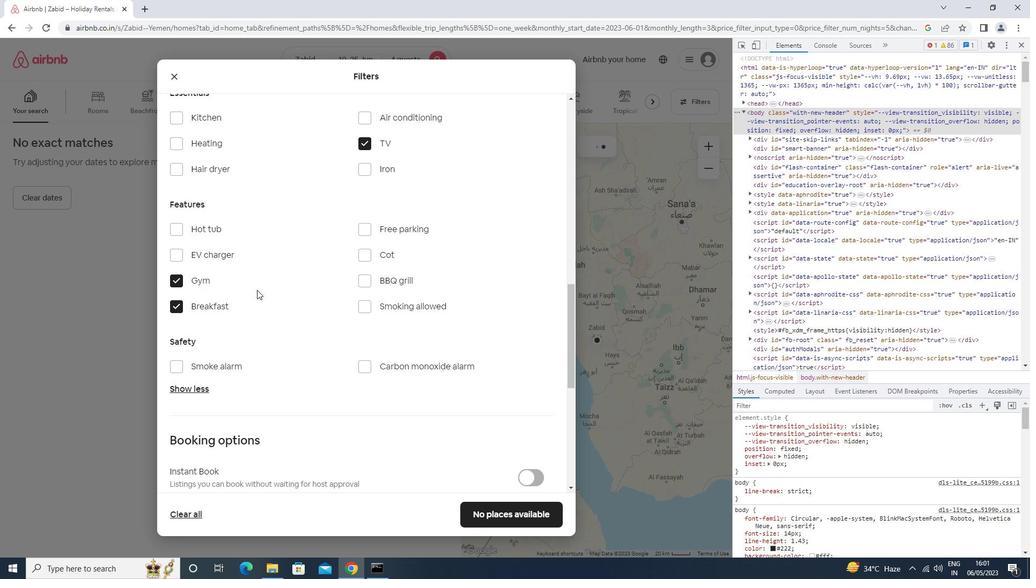 
Action: Mouse scrolled (256, 290) with delta (0, 0)
Screenshot: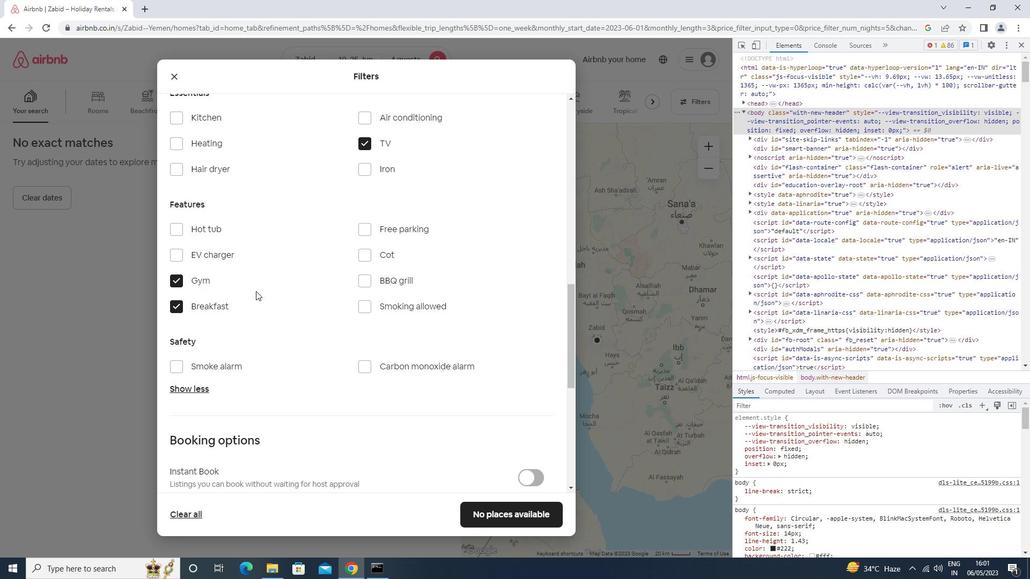 
Action: Mouse scrolled (256, 290) with delta (0, 0)
Screenshot: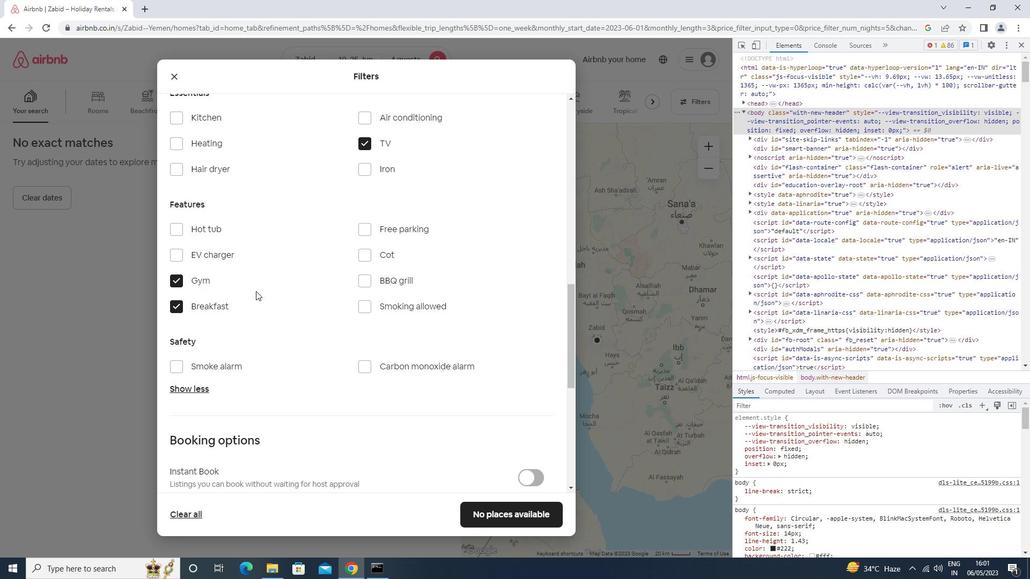 
Action: Mouse scrolled (256, 290) with delta (0, 0)
Screenshot: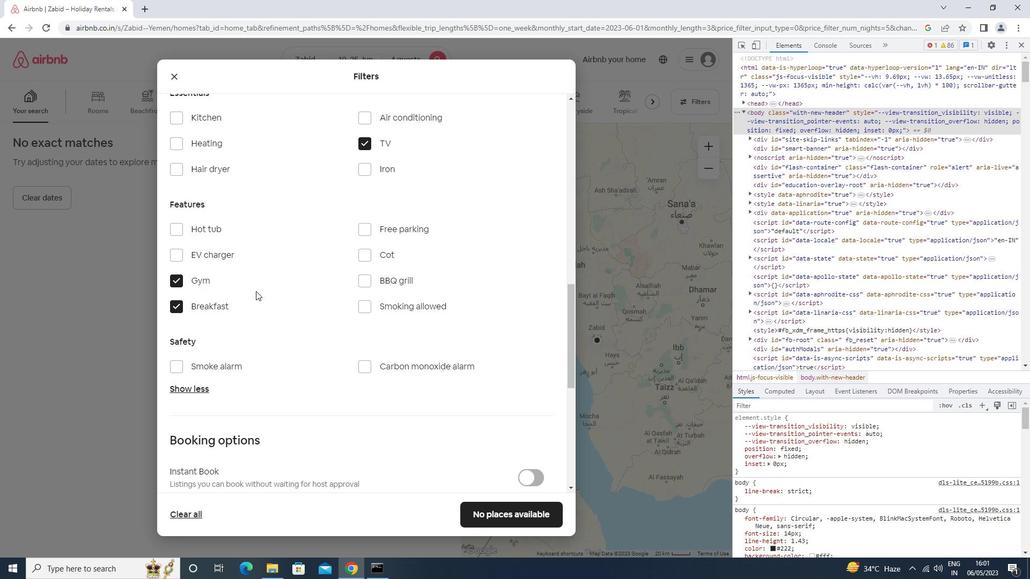 
Action: Mouse scrolled (256, 290) with delta (0, 0)
Screenshot: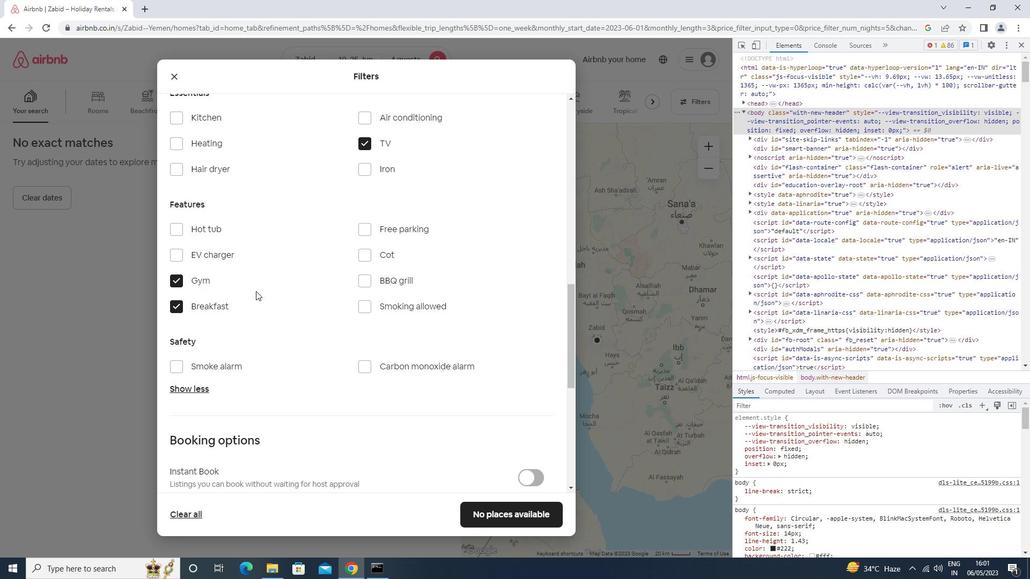 
Action: Mouse moved to (534, 298)
Screenshot: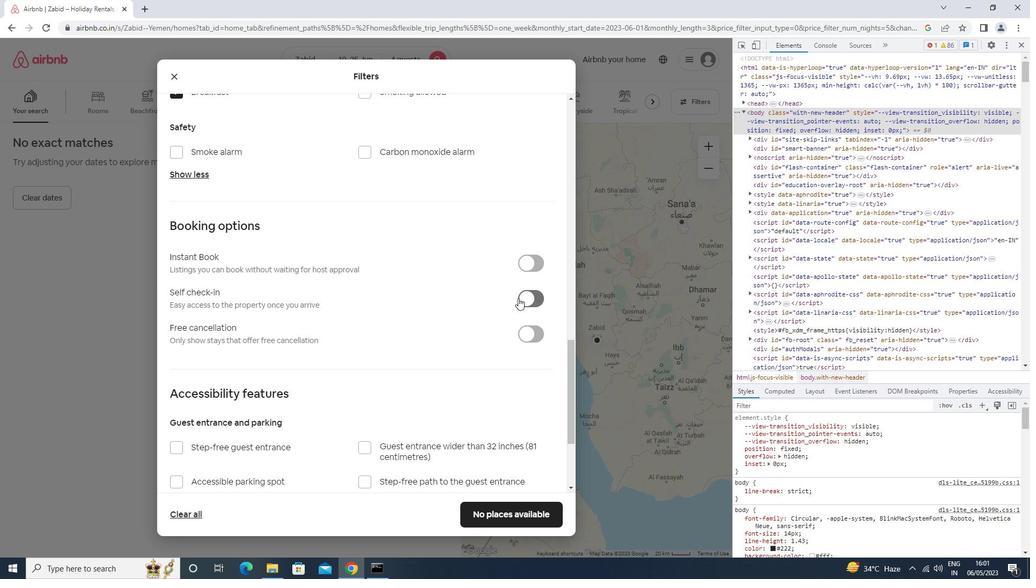 
Action: Mouse pressed left at (534, 298)
Screenshot: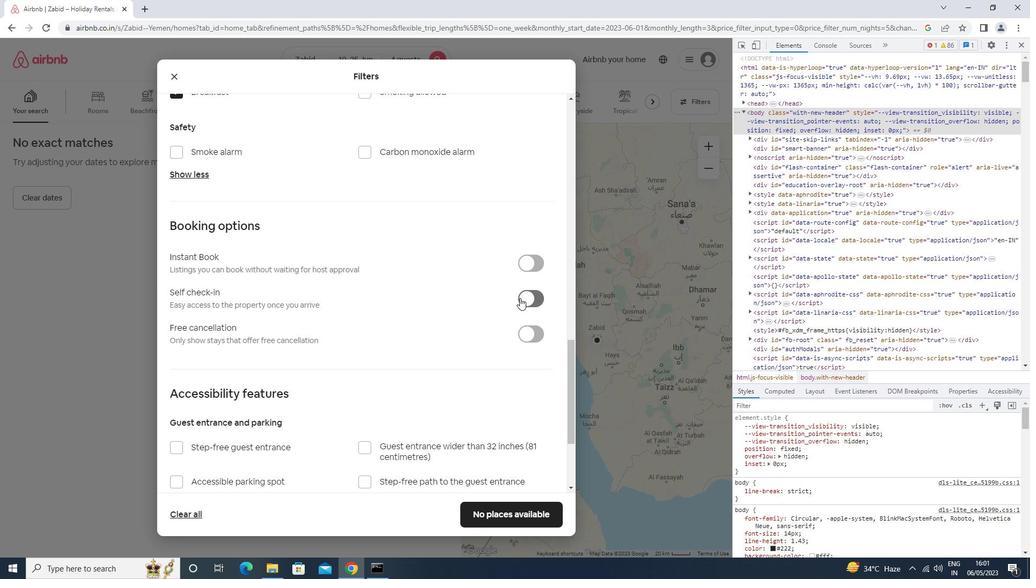 
Action: Mouse moved to (315, 331)
Screenshot: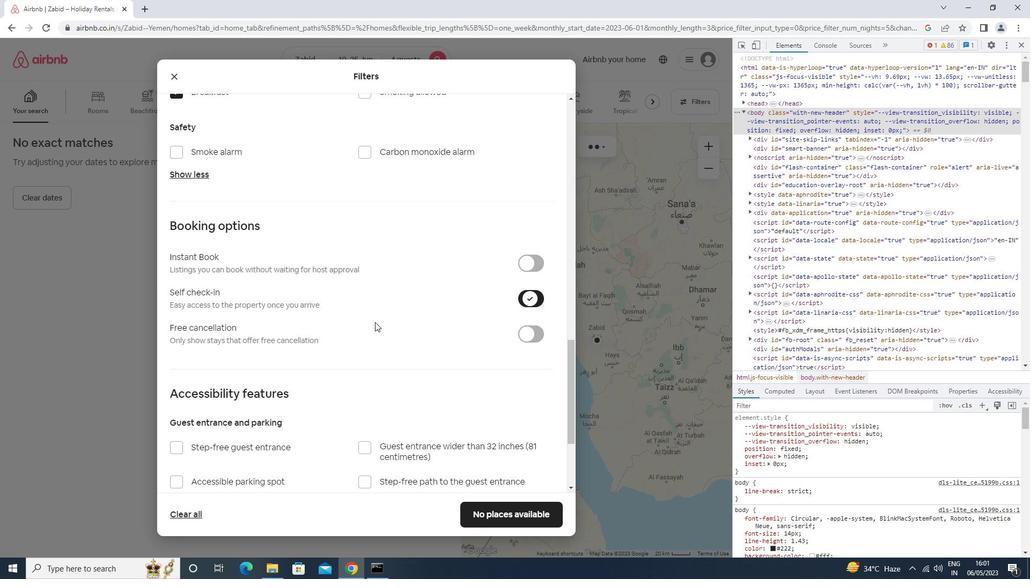 
Action: Mouse scrolled (315, 331) with delta (0, 0)
Screenshot: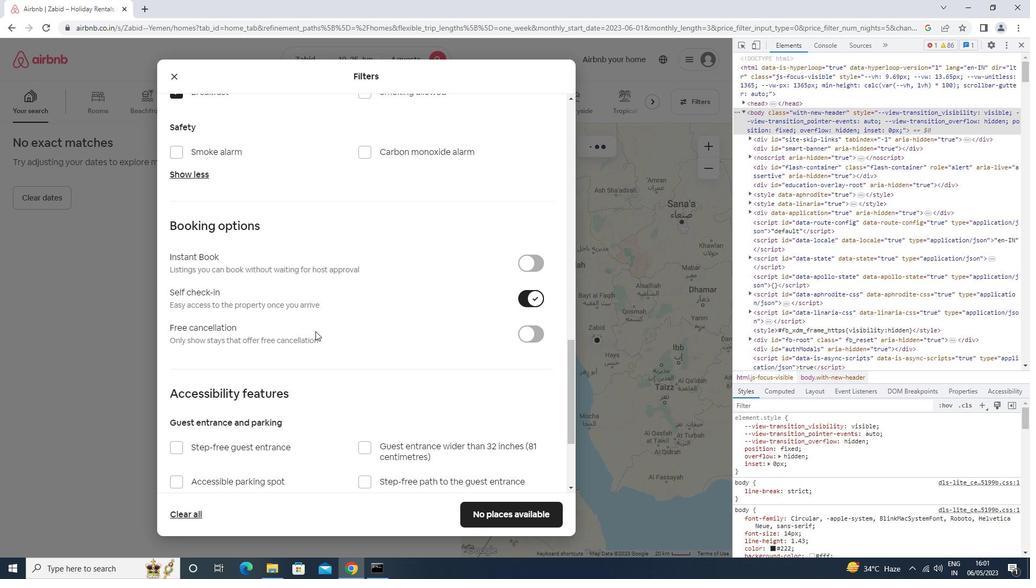 
Action: Mouse scrolled (315, 331) with delta (0, 0)
Screenshot: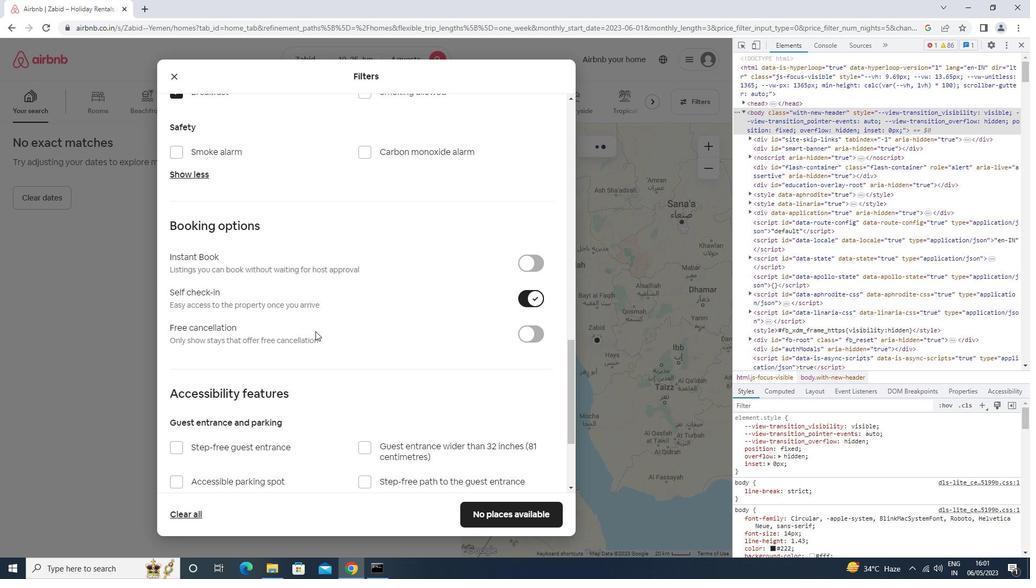 
Action: Mouse scrolled (315, 331) with delta (0, 0)
Screenshot: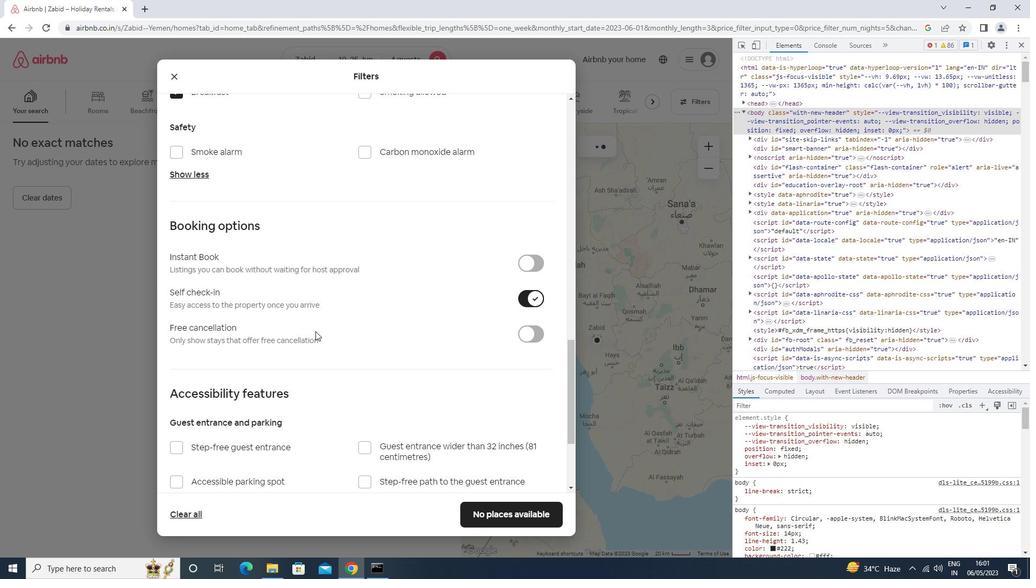 
Action: Mouse scrolled (315, 331) with delta (0, 0)
Screenshot: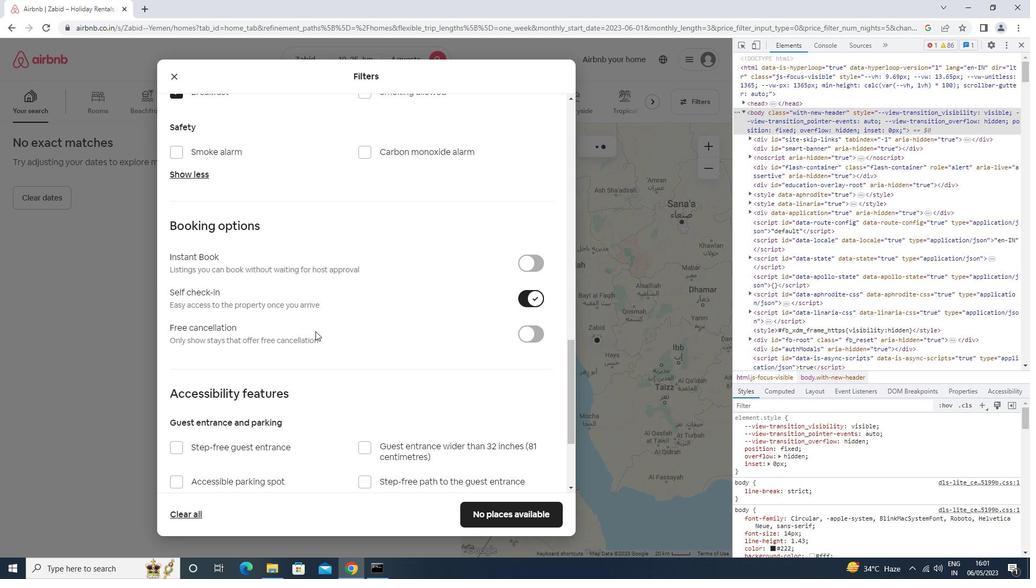 
Action: Mouse moved to (293, 391)
Screenshot: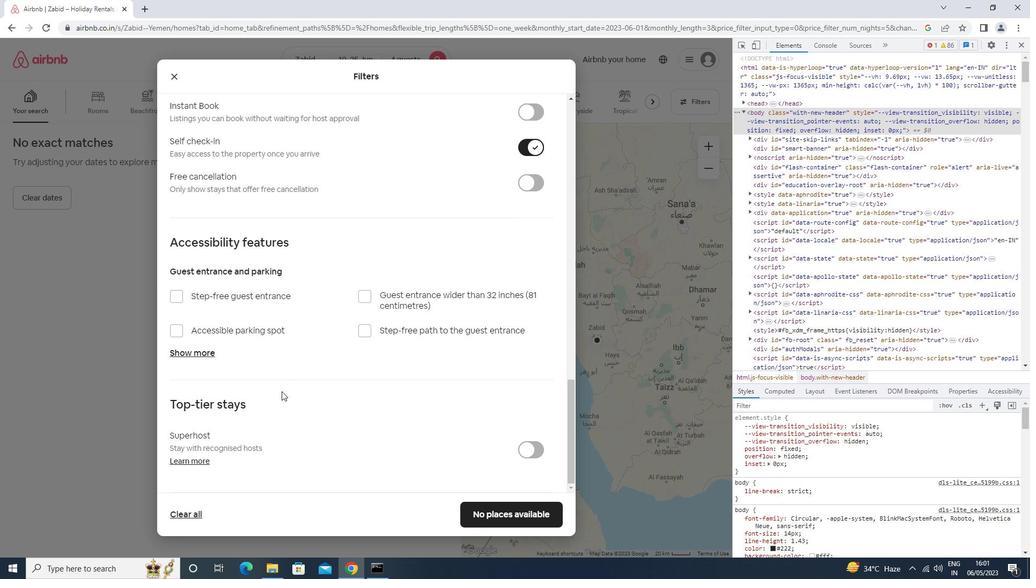 
Action: Mouse scrolled (293, 390) with delta (0, 0)
Screenshot: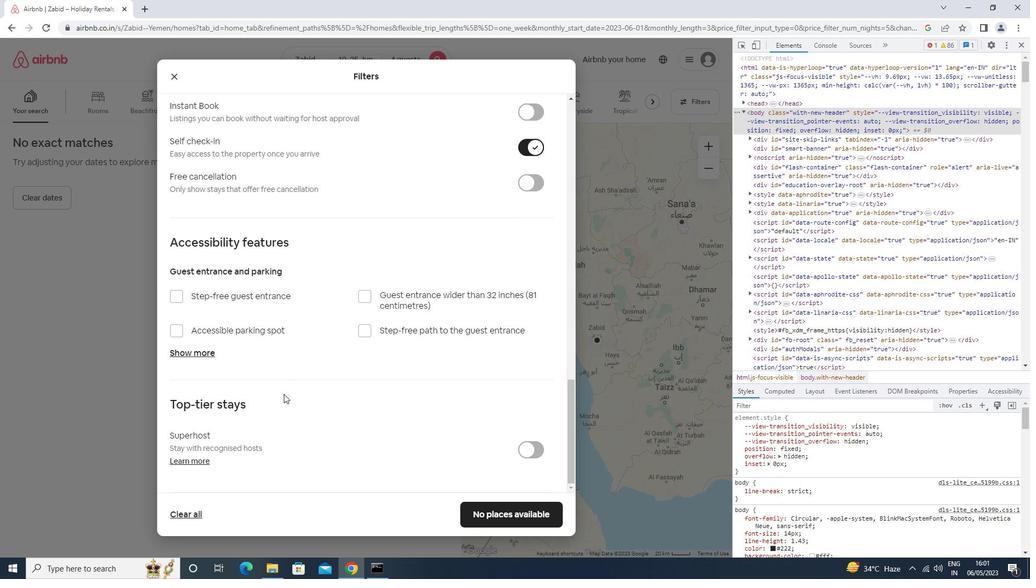 
Action: Mouse scrolled (293, 390) with delta (0, 0)
Screenshot: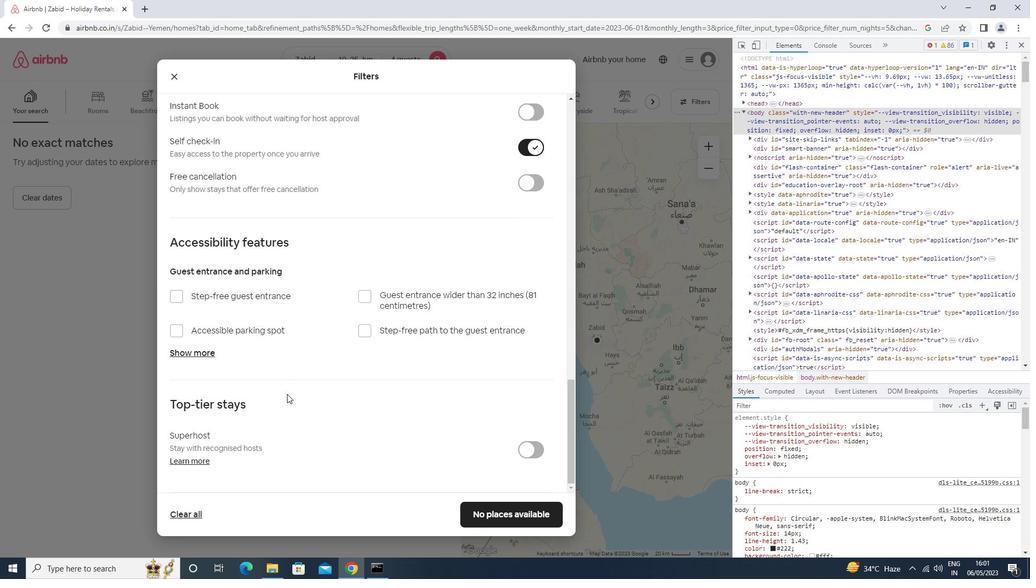 
Action: Mouse scrolled (293, 390) with delta (0, 0)
Screenshot: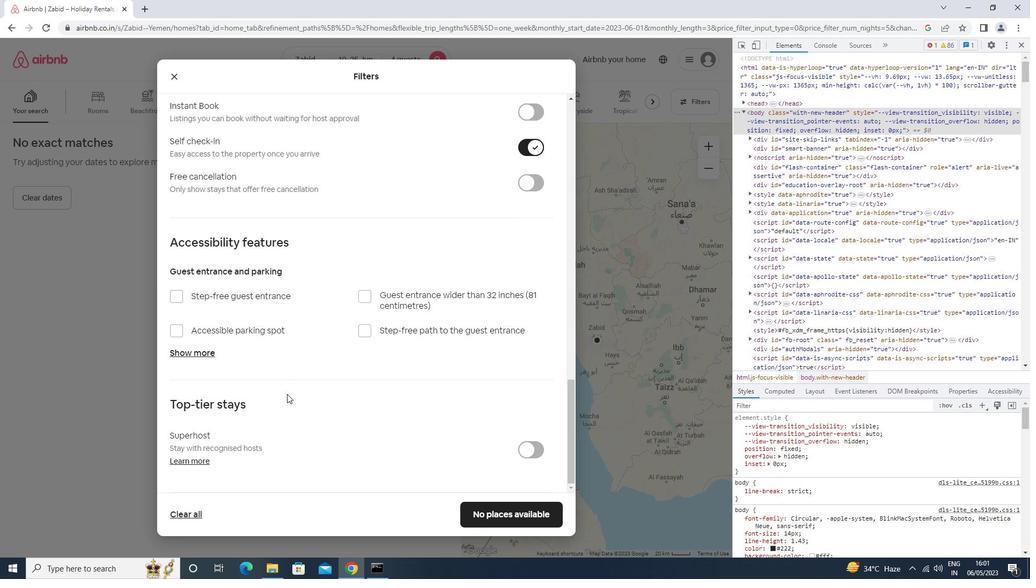 
Action: Mouse scrolled (293, 390) with delta (0, 0)
Screenshot: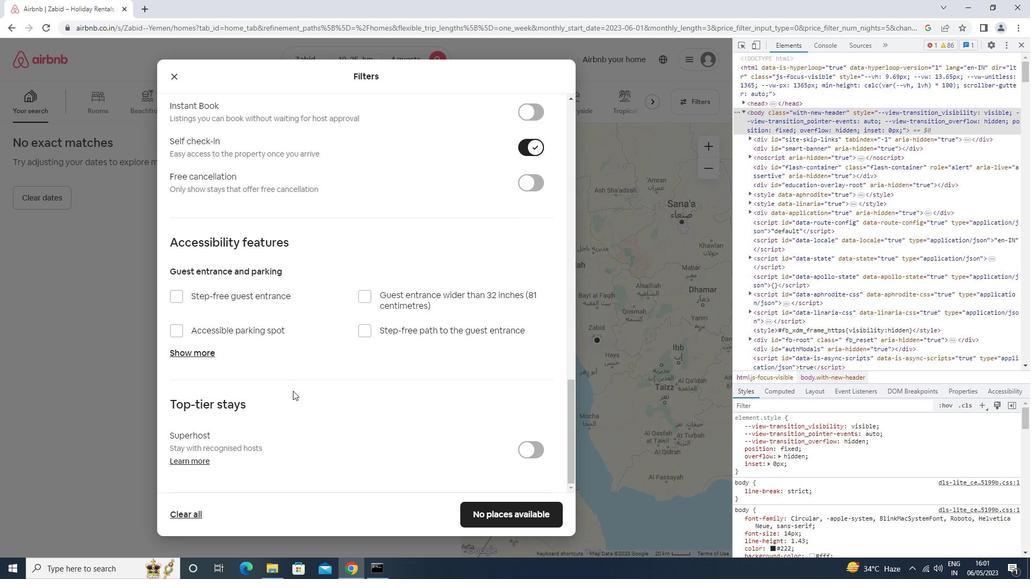 
Action: Mouse scrolled (293, 390) with delta (0, 0)
Screenshot: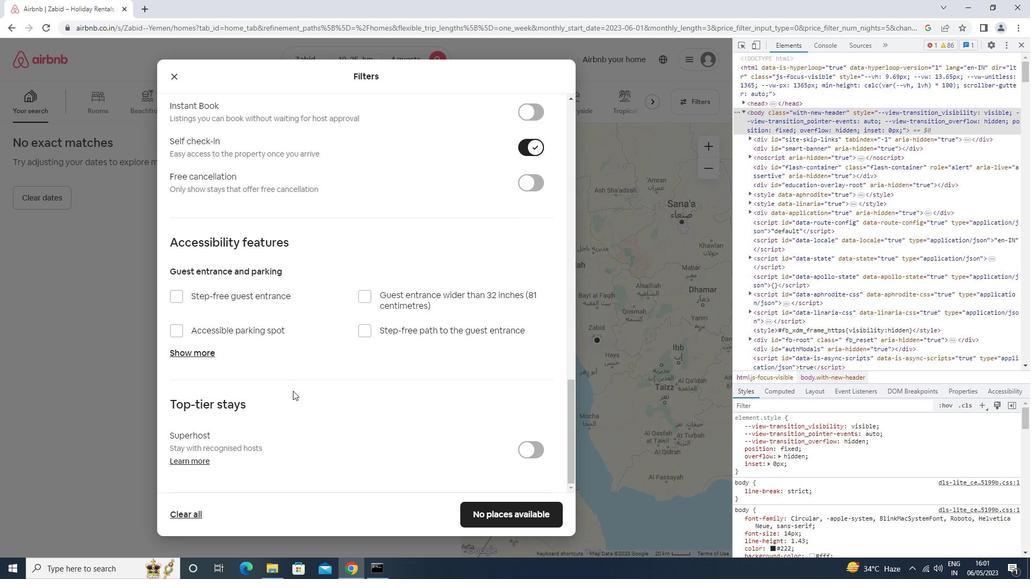 
Action: Mouse scrolled (293, 390) with delta (0, 0)
Screenshot: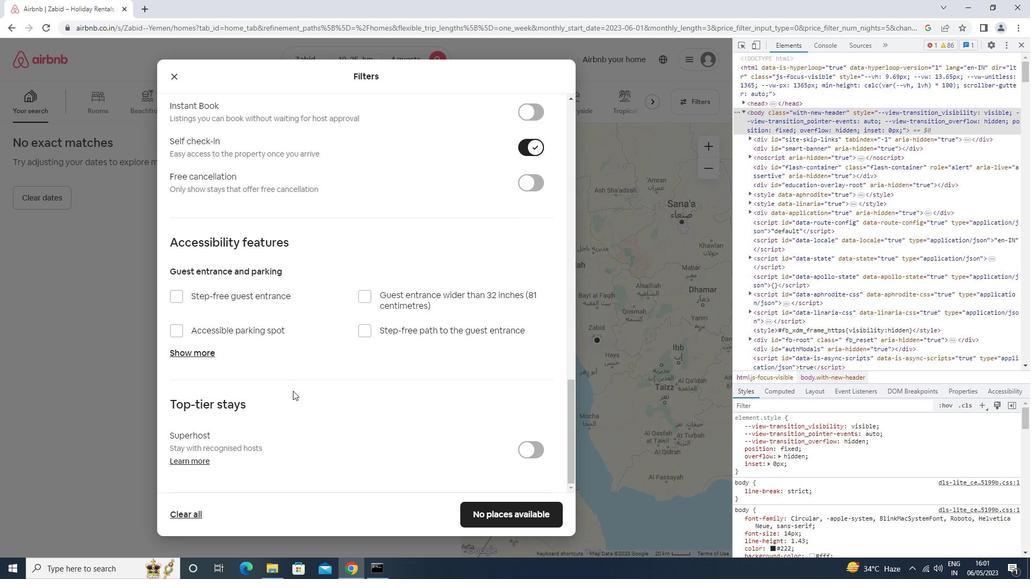 
Action: Mouse moved to (505, 512)
Screenshot: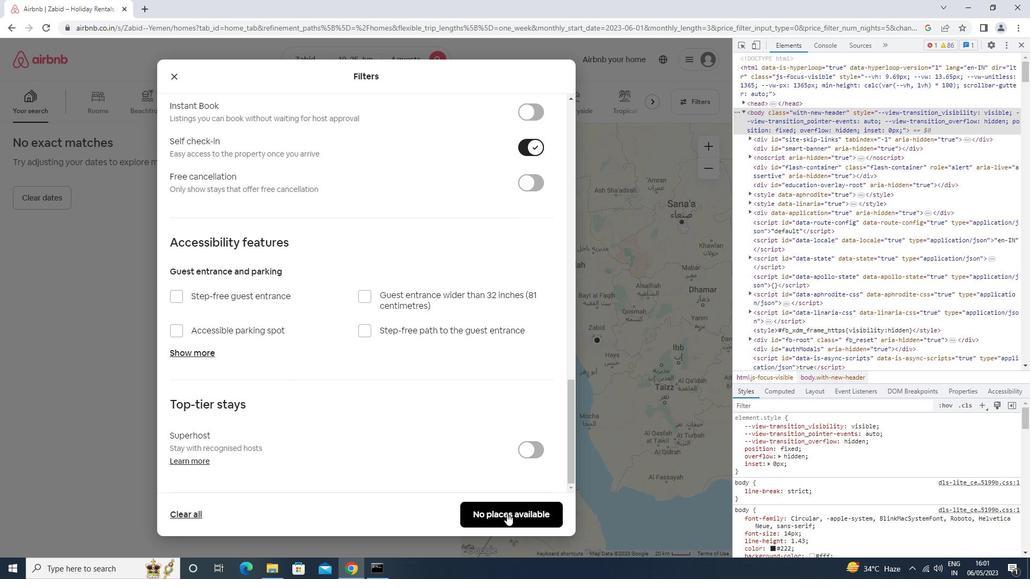 
Action: Mouse pressed left at (505, 512)
Screenshot: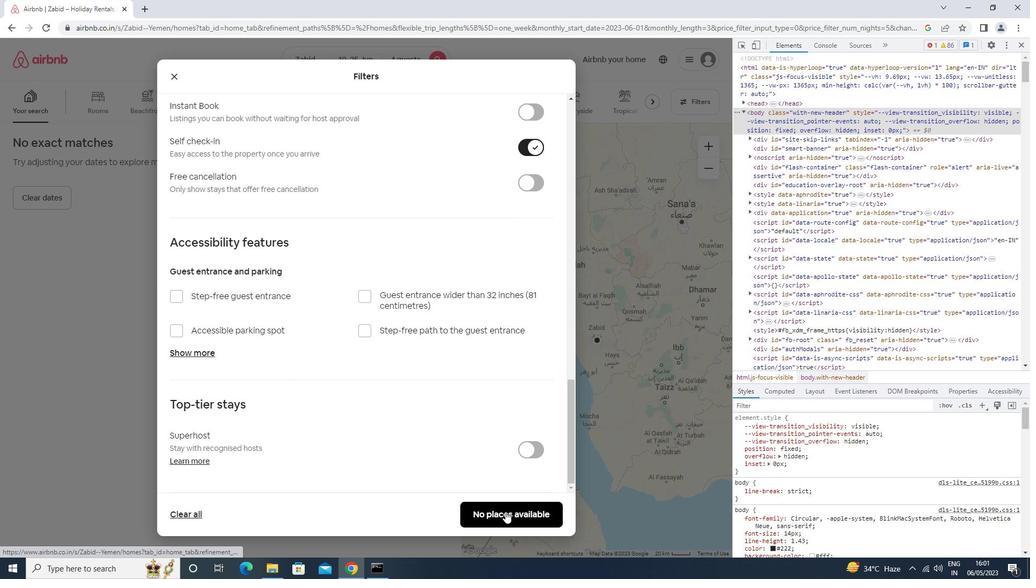 
Action: Mouse moved to (491, 499)
Screenshot: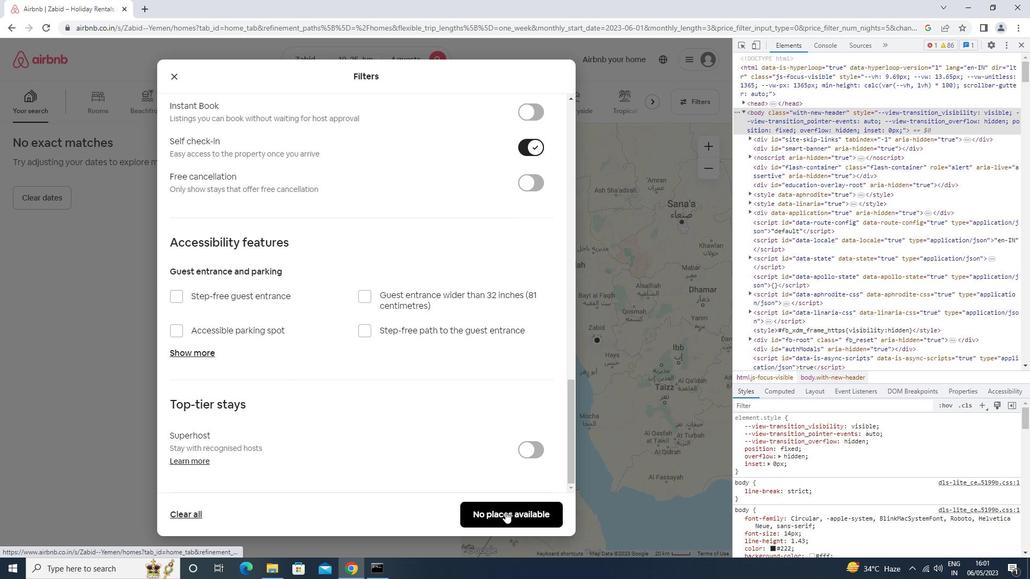 
